 Task: Search one way flight ticket for 3 adults in first from Lihue, Kauai: Lihue Airport to Greenville: Pitt-greenville Airport on 5-2-2023. Number of bags: 11 checked bags. Price is upto 72000. Outbound departure time preference is 11:00. 
Action: Mouse moved to (252, 320)
Screenshot: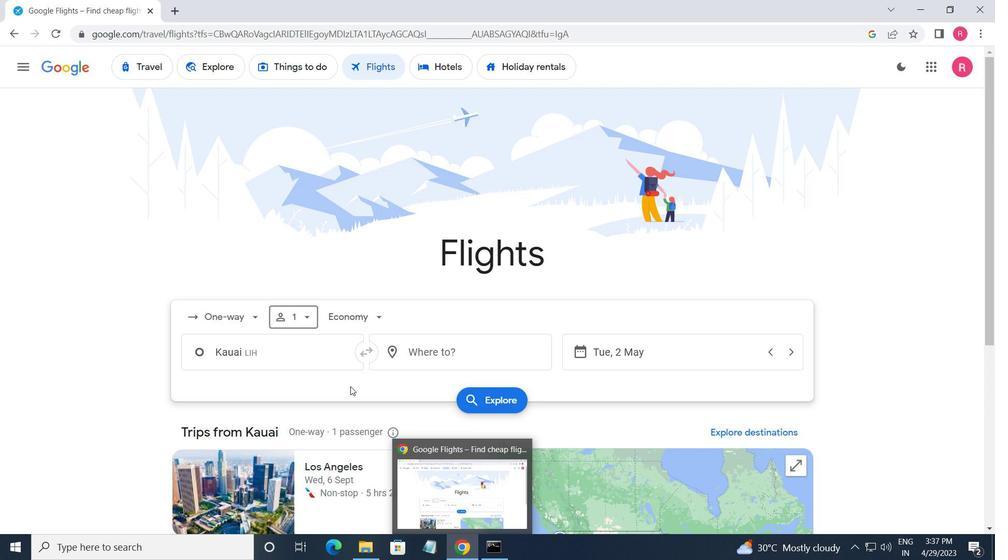 
Action: Mouse pressed left at (252, 320)
Screenshot: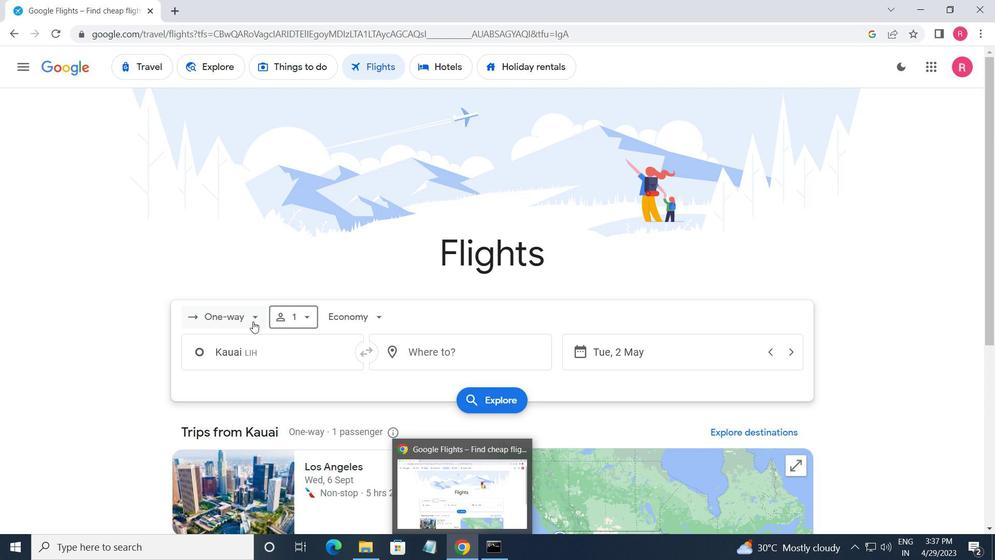 
Action: Mouse moved to (257, 373)
Screenshot: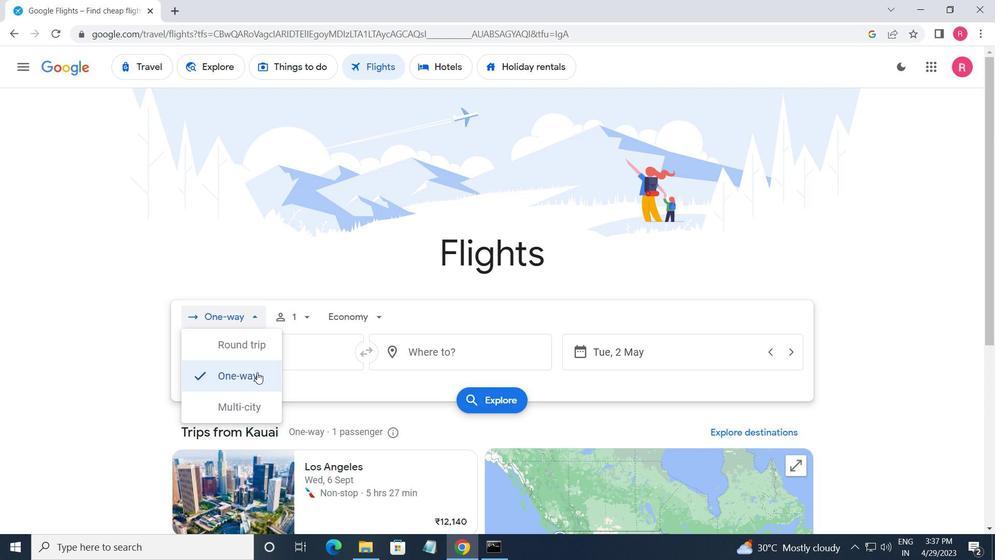 
Action: Mouse pressed left at (257, 373)
Screenshot: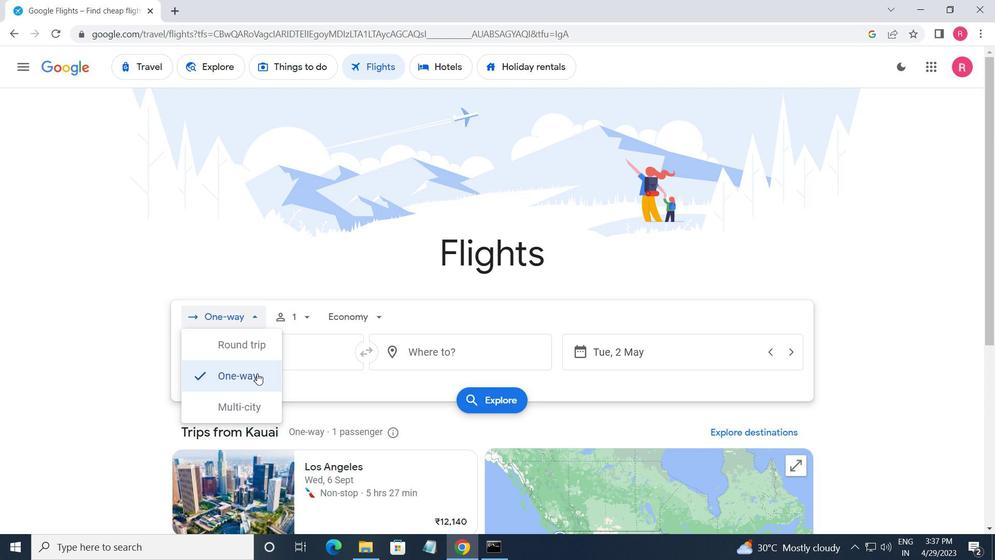 
Action: Mouse moved to (298, 326)
Screenshot: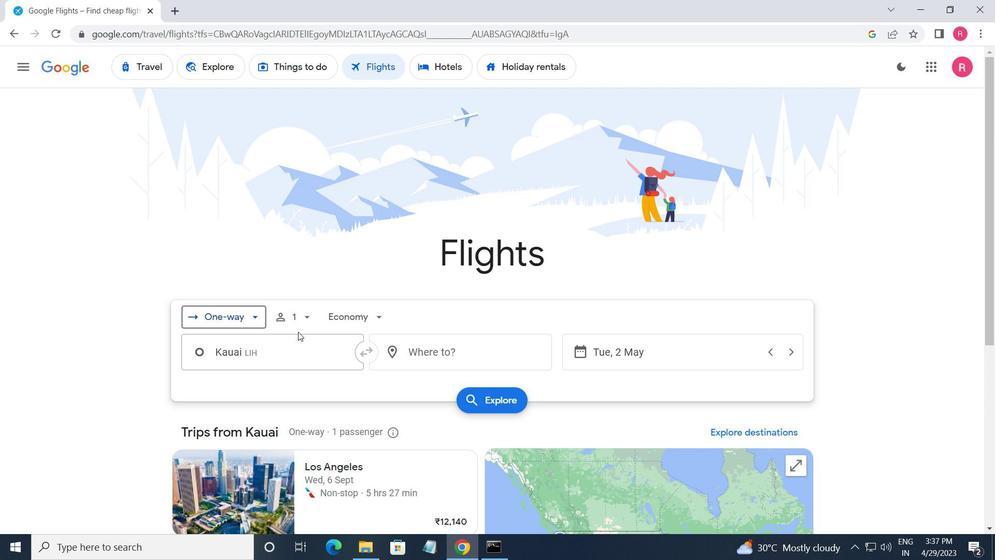 
Action: Mouse pressed left at (298, 326)
Screenshot: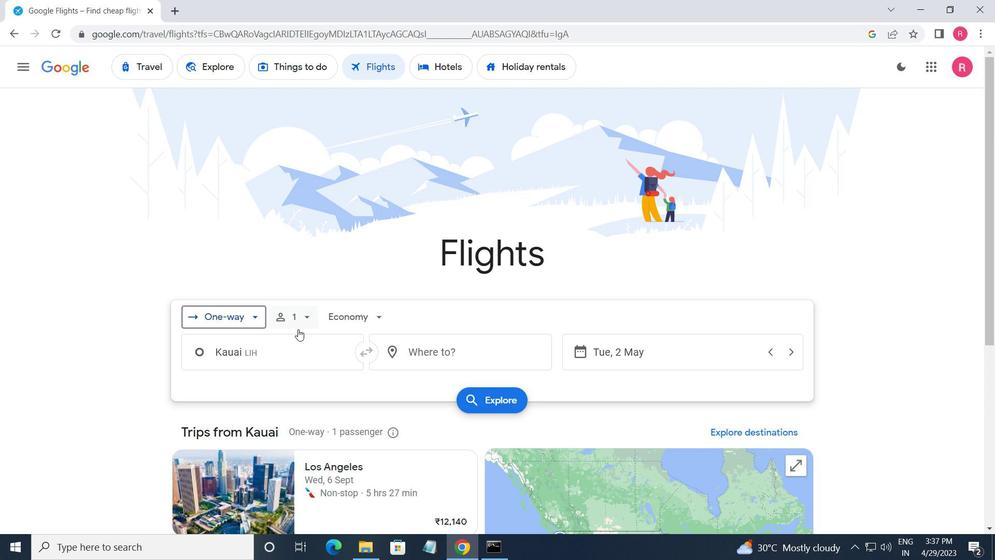 
Action: Mouse moved to (407, 347)
Screenshot: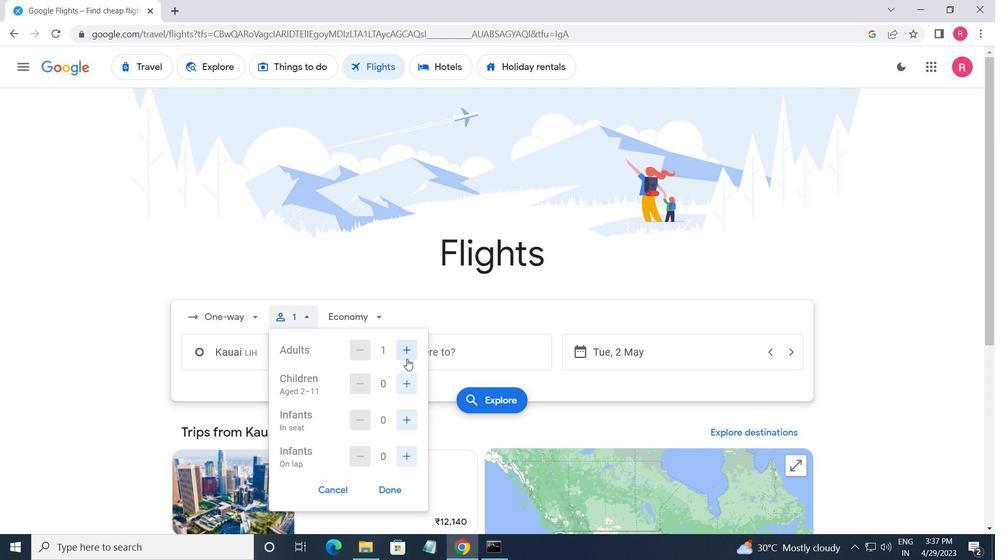 
Action: Mouse pressed left at (407, 347)
Screenshot: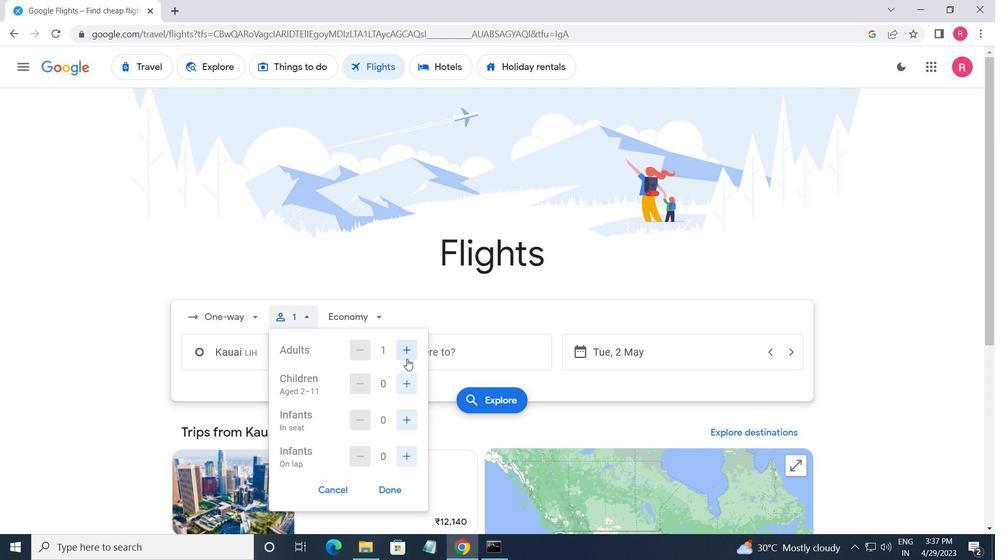 
Action: Mouse pressed left at (407, 347)
Screenshot: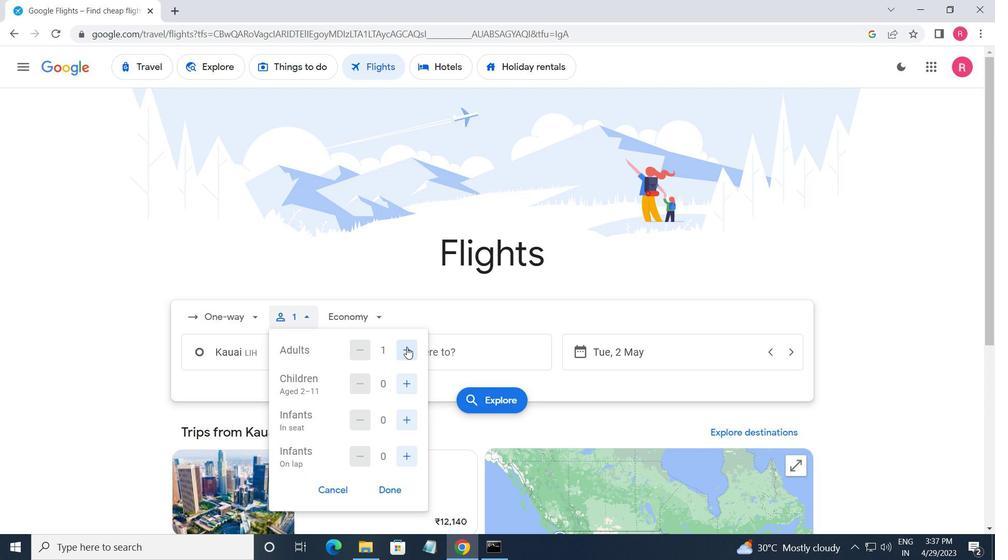 
Action: Mouse moved to (371, 316)
Screenshot: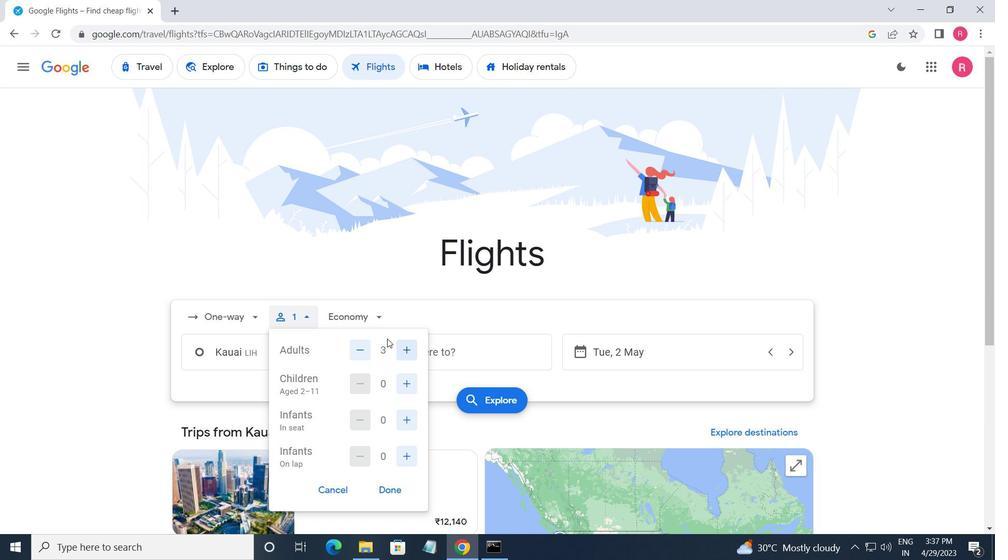 
Action: Mouse pressed left at (371, 316)
Screenshot: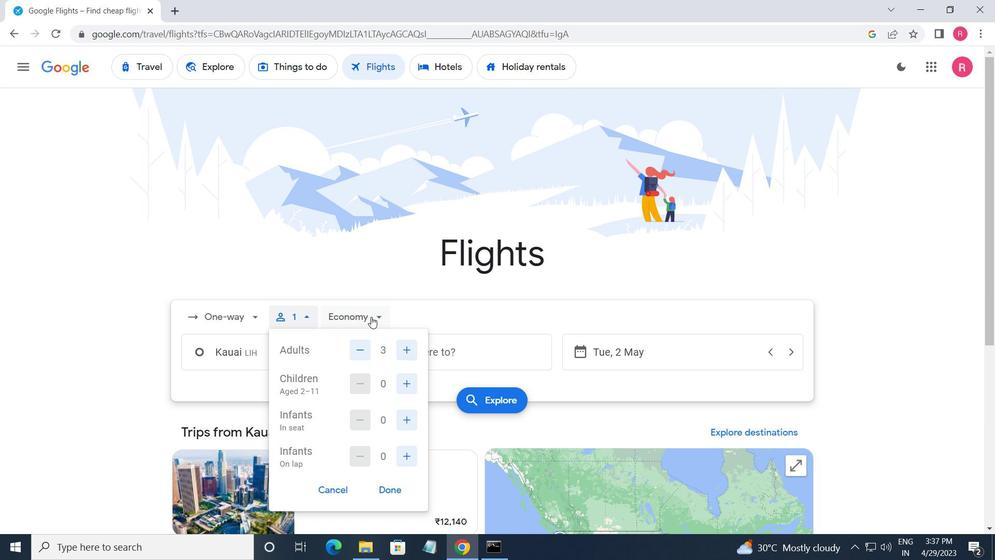 
Action: Mouse moved to (383, 426)
Screenshot: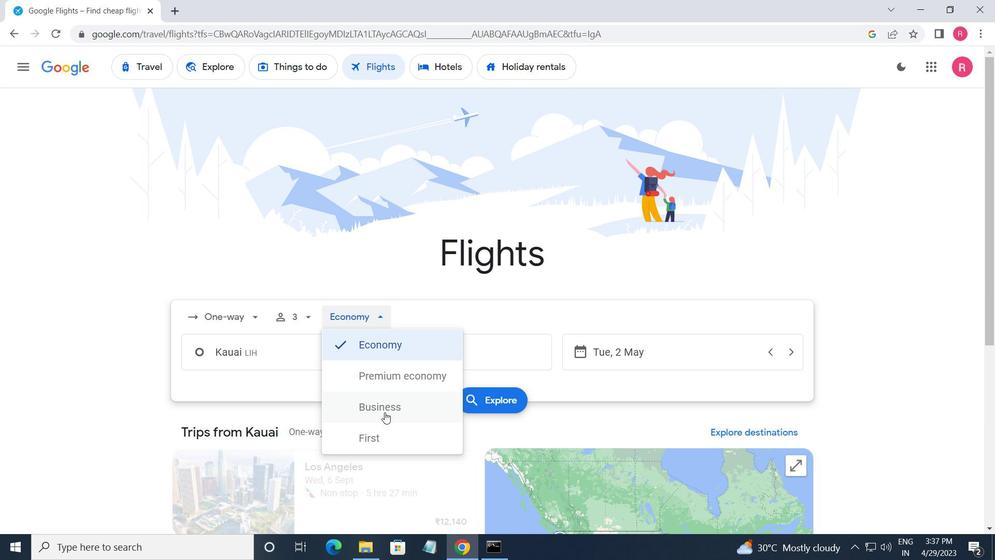 
Action: Mouse pressed left at (383, 426)
Screenshot: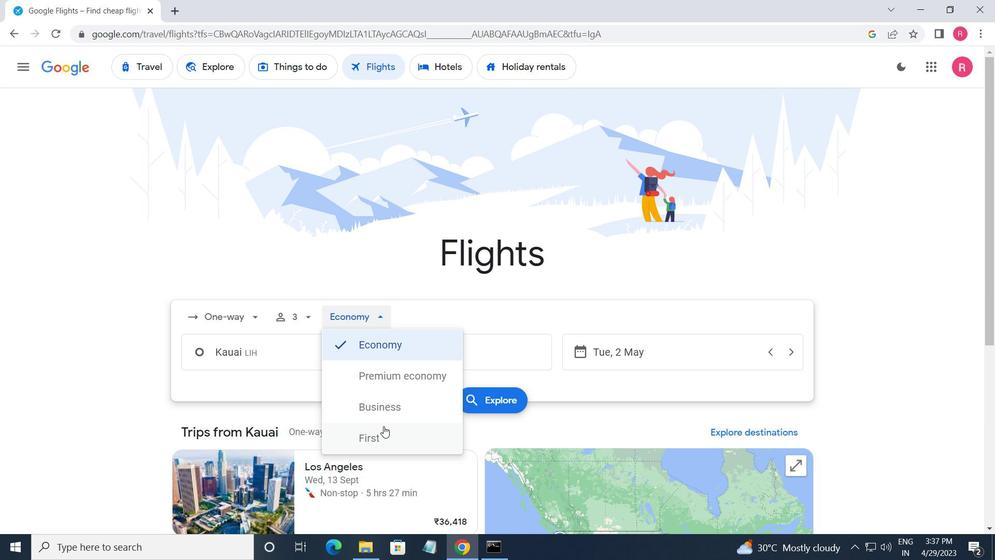 
Action: Mouse moved to (337, 354)
Screenshot: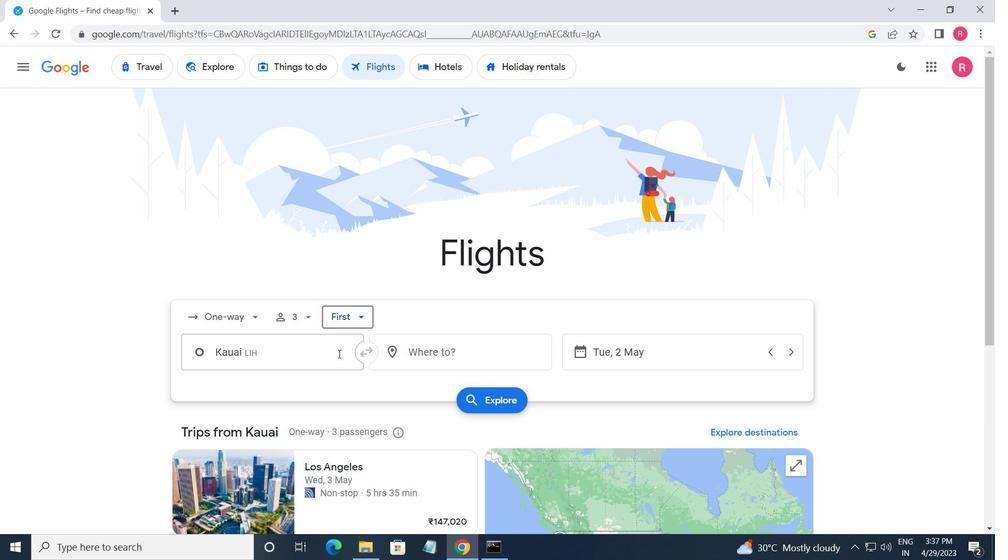 
Action: Mouse pressed left at (337, 354)
Screenshot: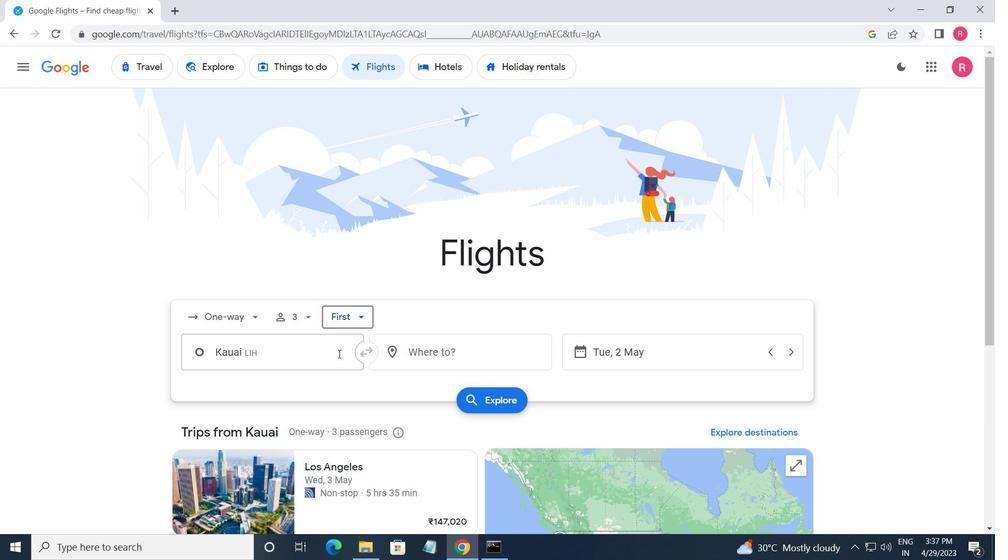 
Action: Mouse moved to (313, 407)
Screenshot: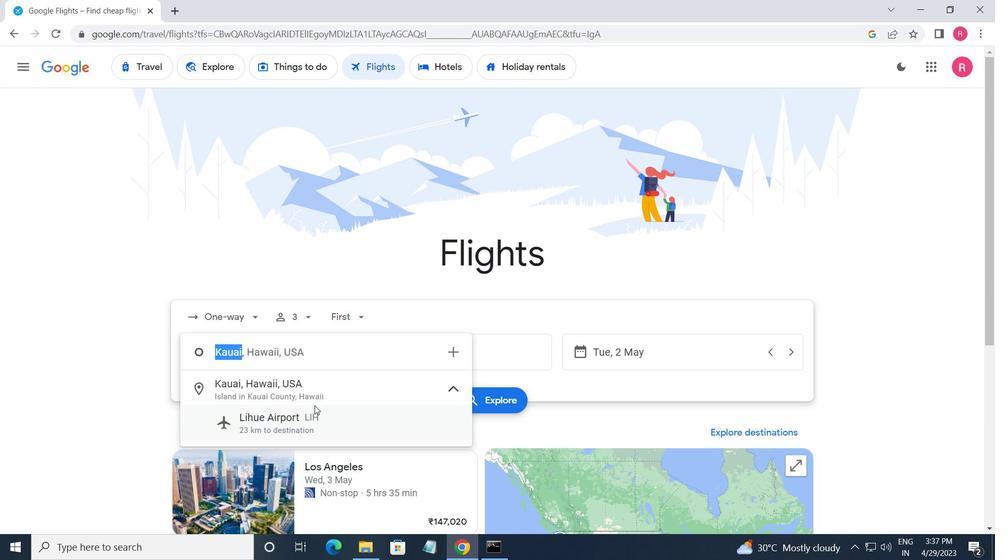 
Action: Mouse pressed left at (313, 407)
Screenshot: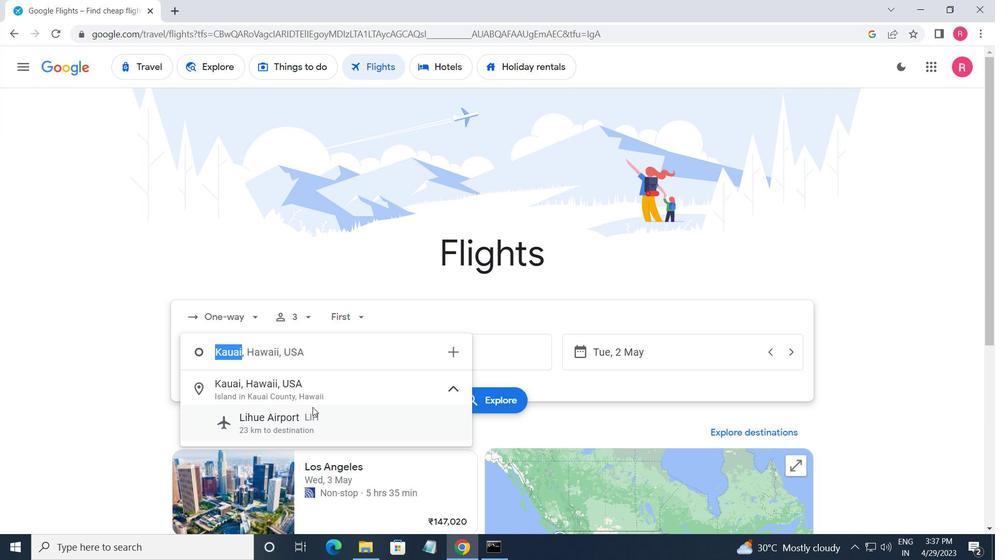 
Action: Mouse moved to (420, 349)
Screenshot: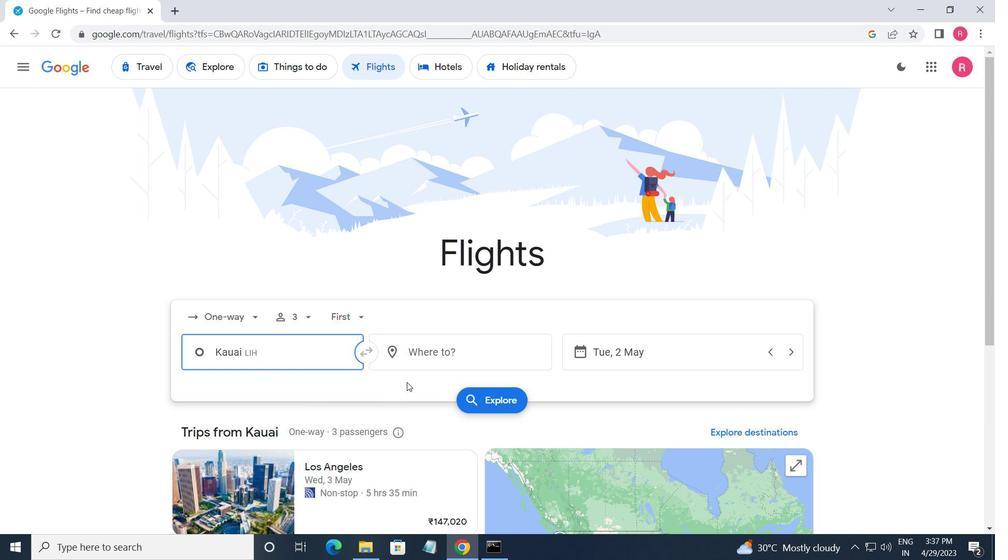 
Action: Mouse pressed left at (420, 349)
Screenshot: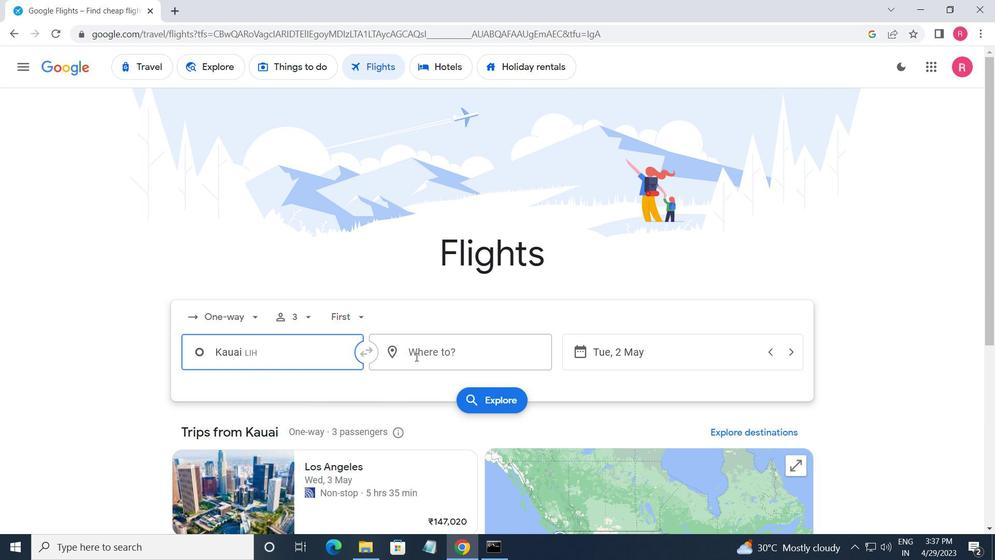 
Action: Mouse moved to (428, 474)
Screenshot: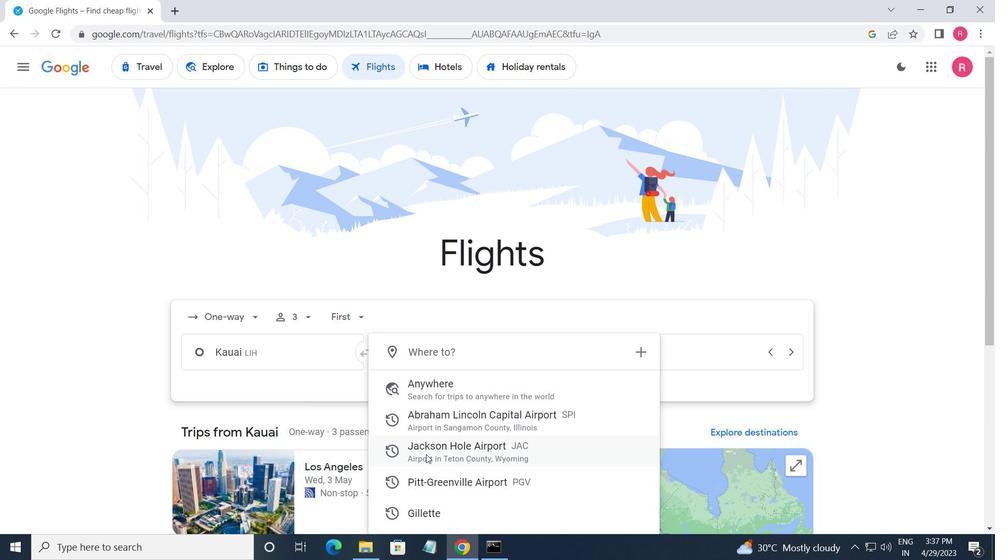 
Action: Mouse pressed left at (428, 474)
Screenshot: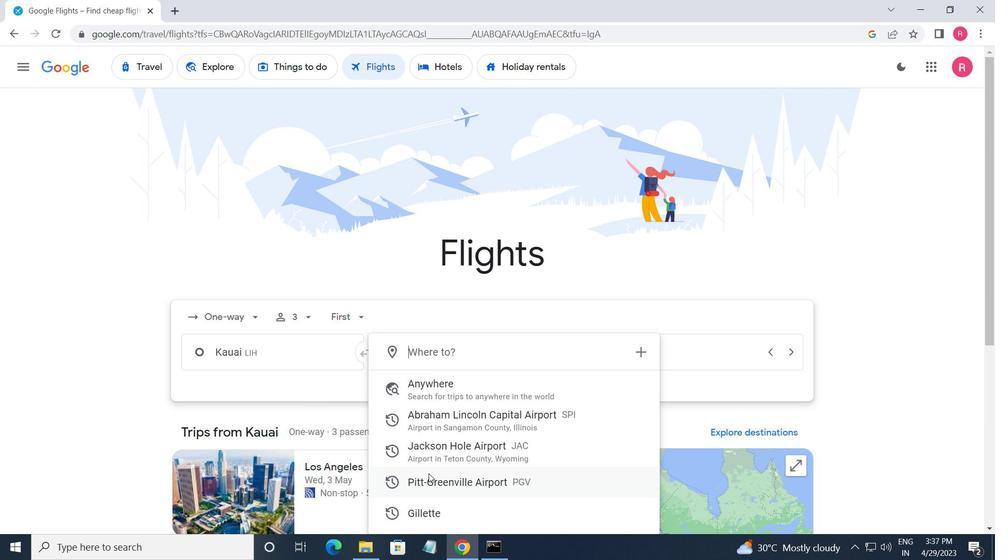 
Action: Mouse moved to (653, 351)
Screenshot: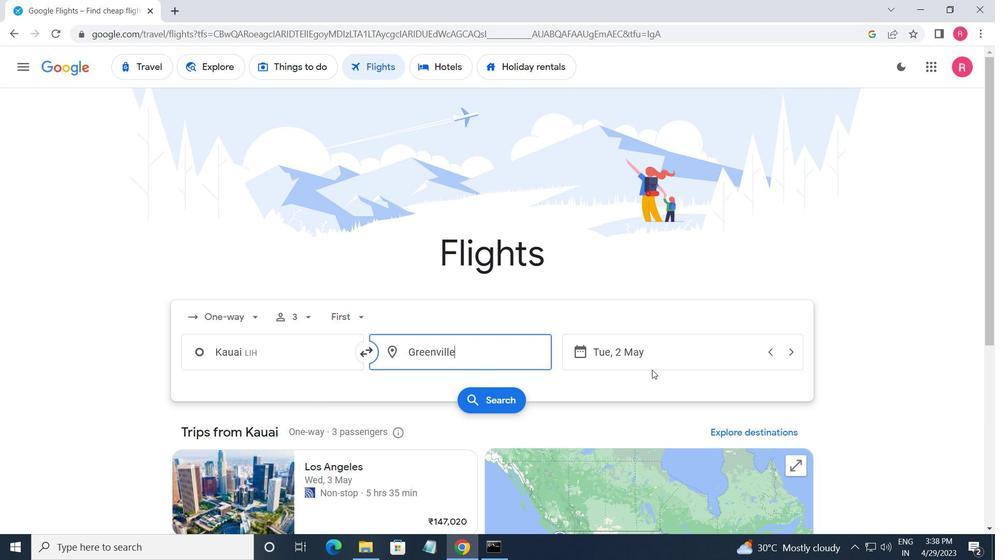 
Action: Mouse pressed left at (653, 351)
Screenshot: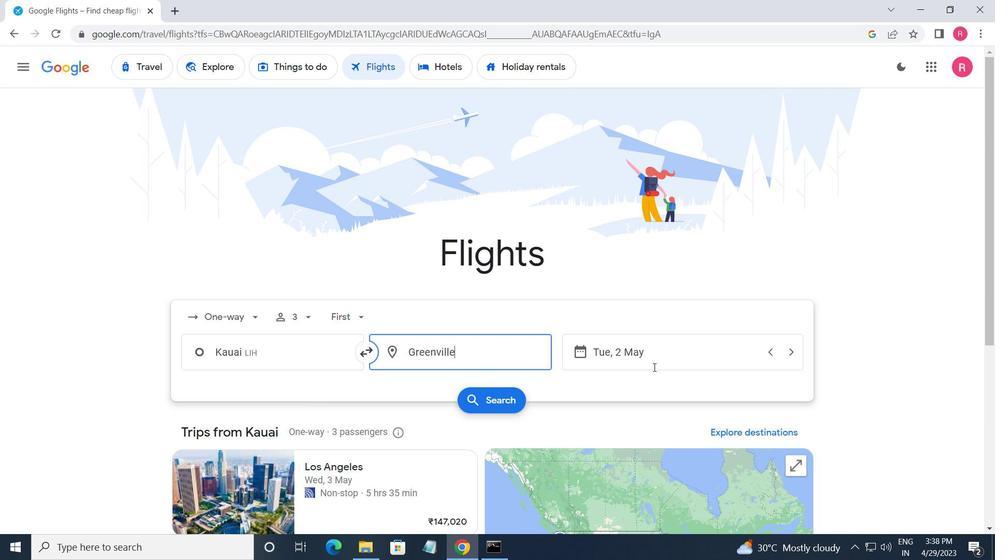 
Action: Mouse moved to (645, 305)
Screenshot: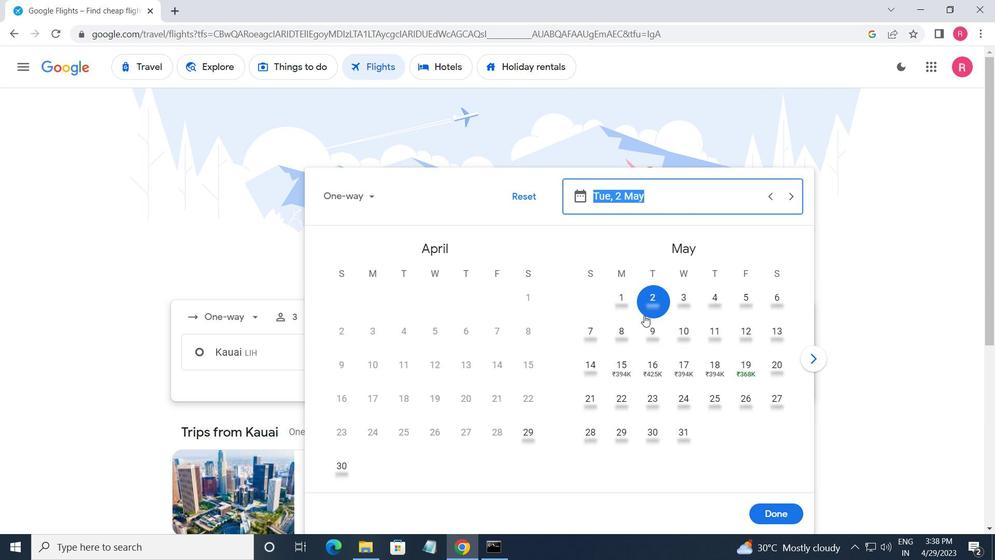 
Action: Mouse pressed left at (645, 305)
Screenshot: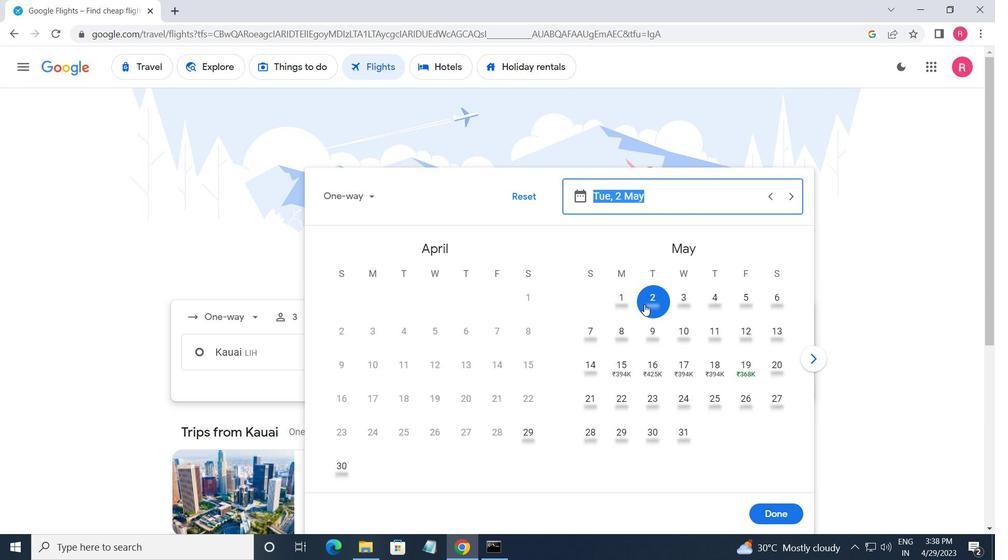 
Action: Mouse moved to (777, 514)
Screenshot: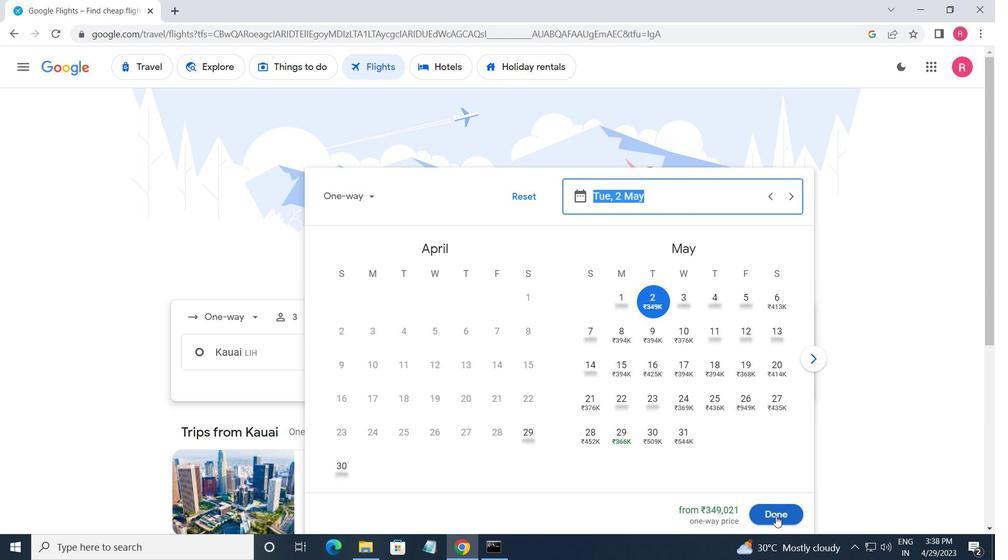 
Action: Mouse pressed left at (777, 514)
Screenshot: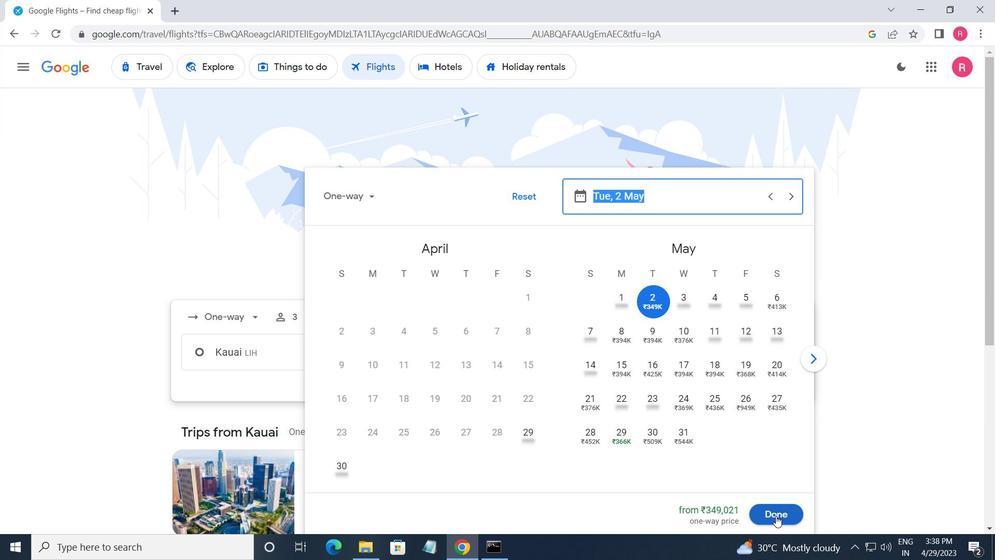
Action: Mouse moved to (494, 395)
Screenshot: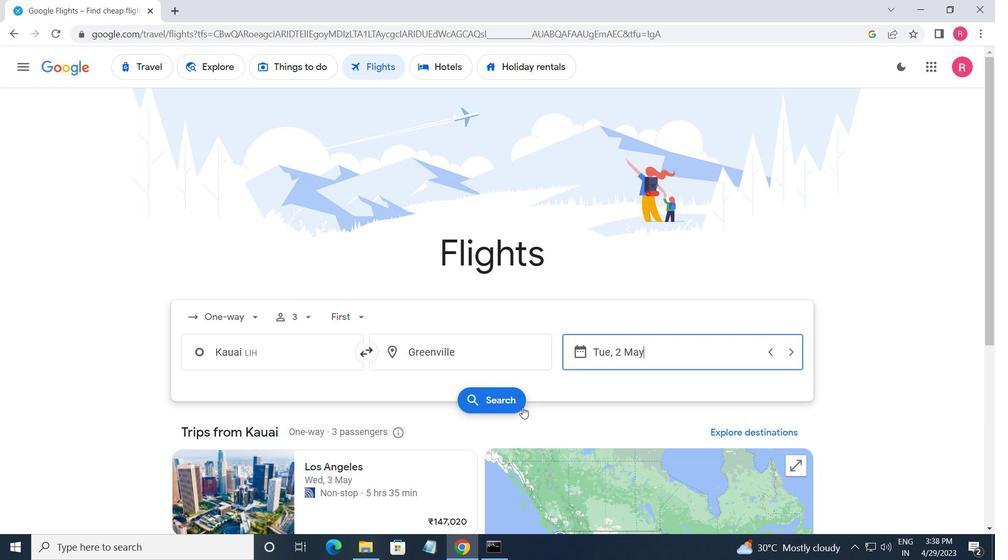 
Action: Mouse pressed left at (494, 395)
Screenshot: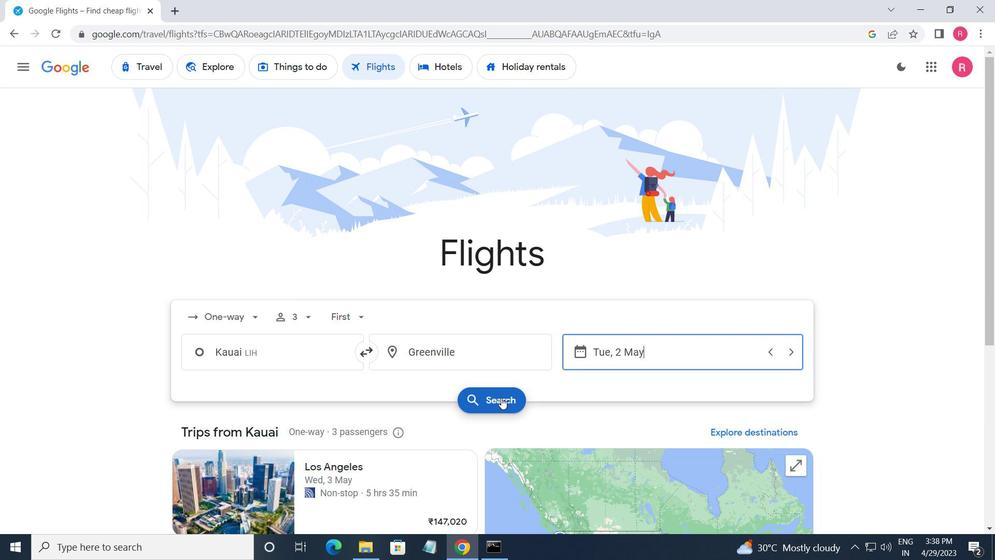 
Action: Mouse moved to (190, 185)
Screenshot: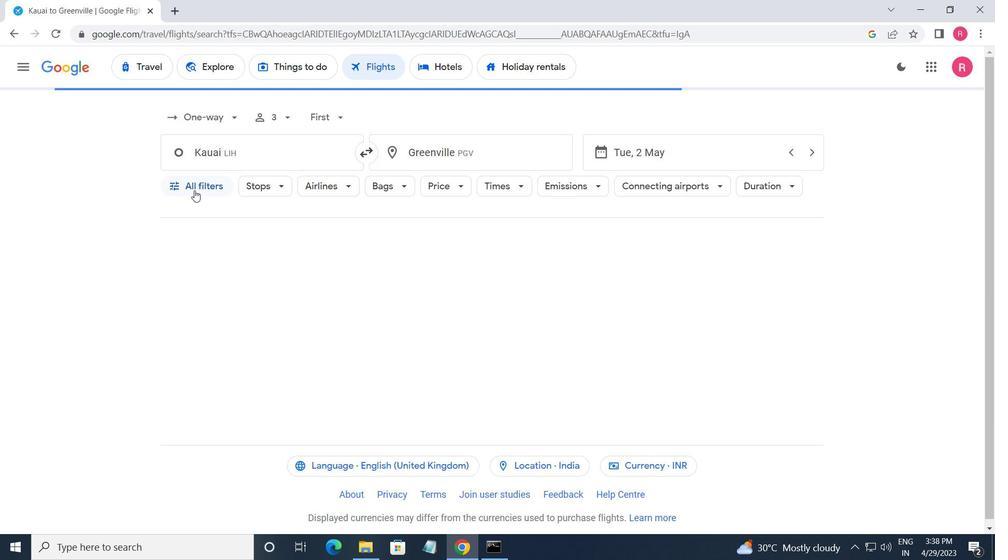 
Action: Mouse pressed left at (190, 185)
Screenshot: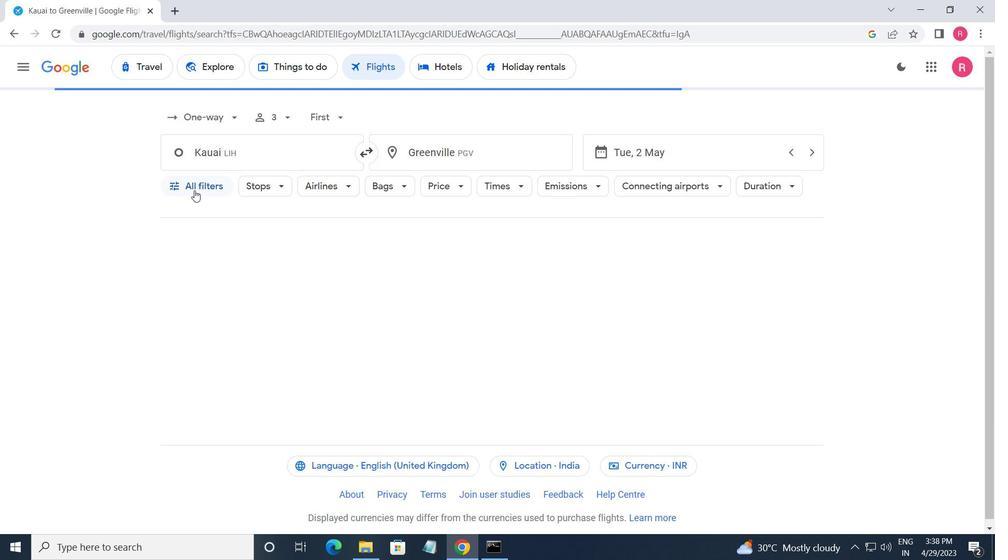 
Action: Mouse moved to (256, 374)
Screenshot: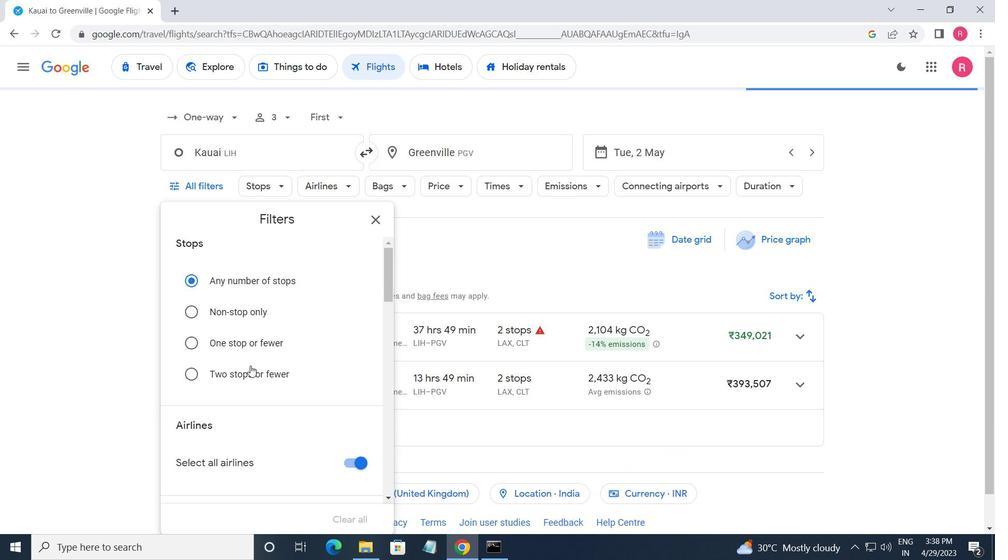 
Action: Mouse scrolled (256, 373) with delta (0, 0)
Screenshot: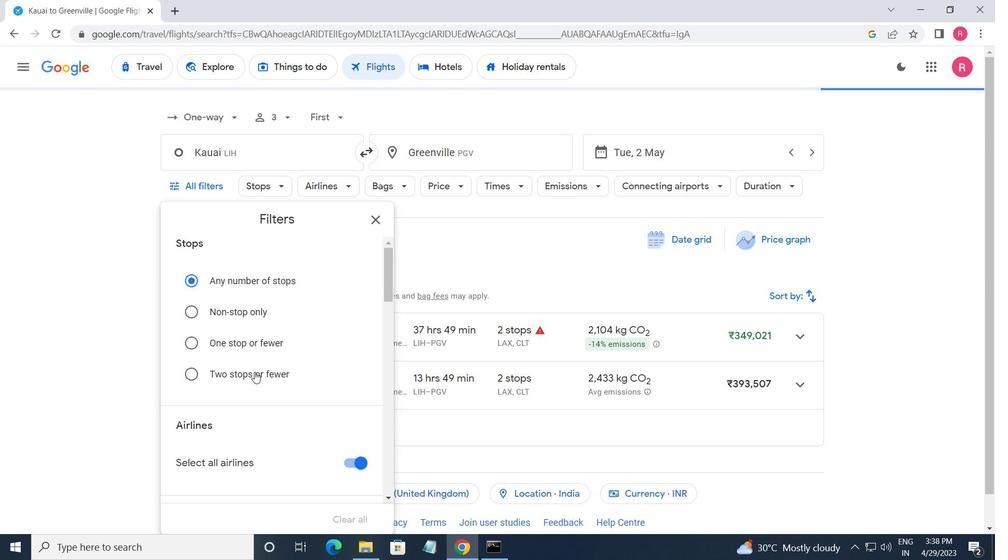 
Action: Mouse scrolled (256, 373) with delta (0, 0)
Screenshot: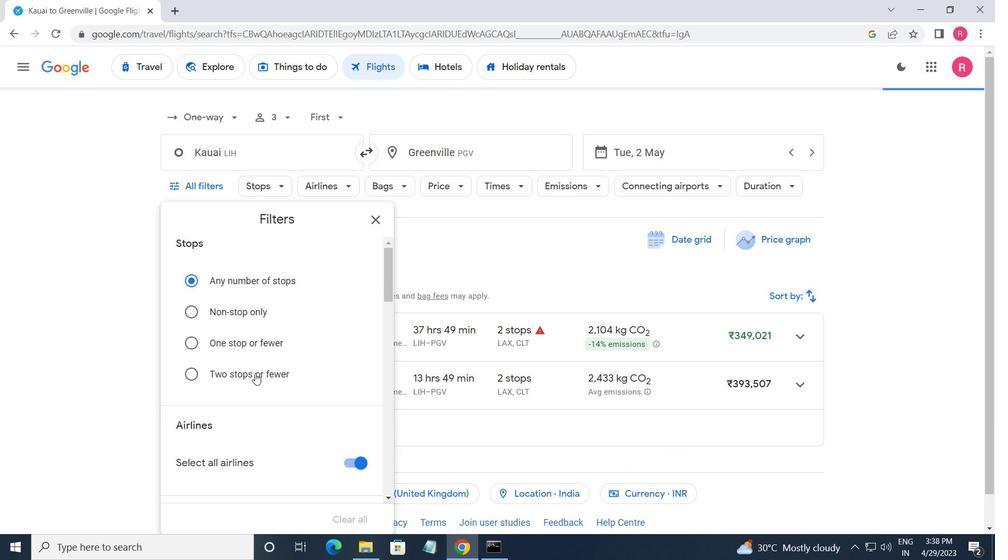 
Action: Mouse moved to (258, 373)
Screenshot: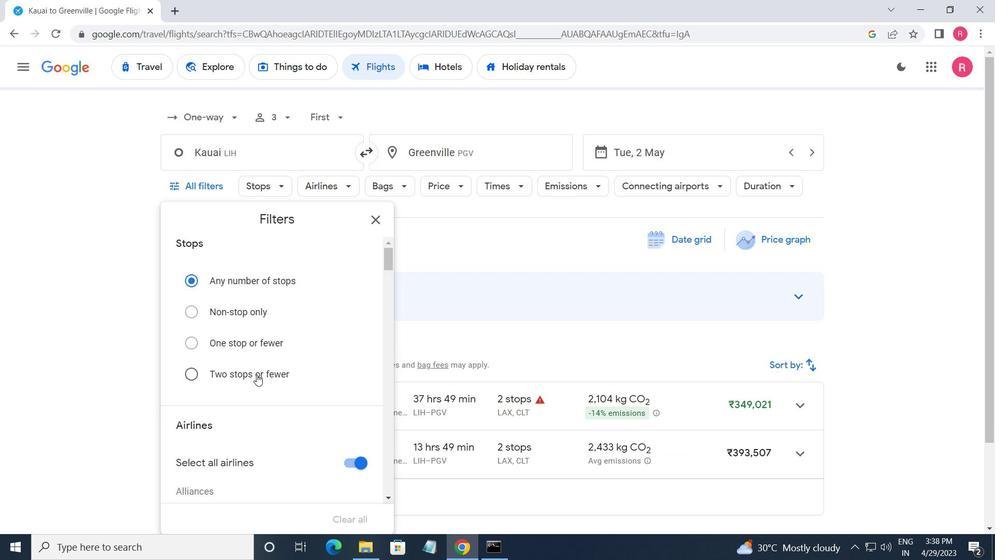 
Action: Mouse scrolled (258, 373) with delta (0, 0)
Screenshot: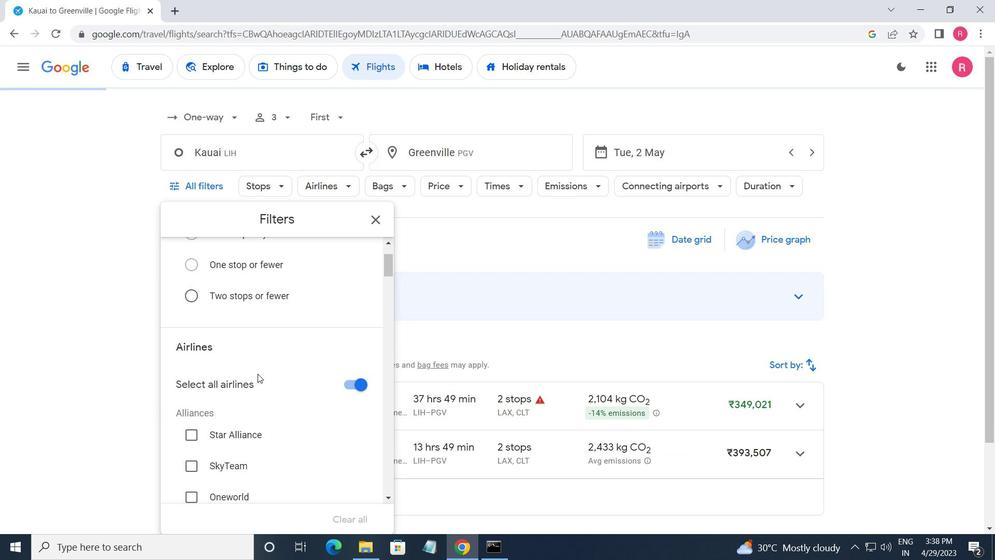 
Action: Mouse scrolled (258, 374) with delta (0, 0)
Screenshot: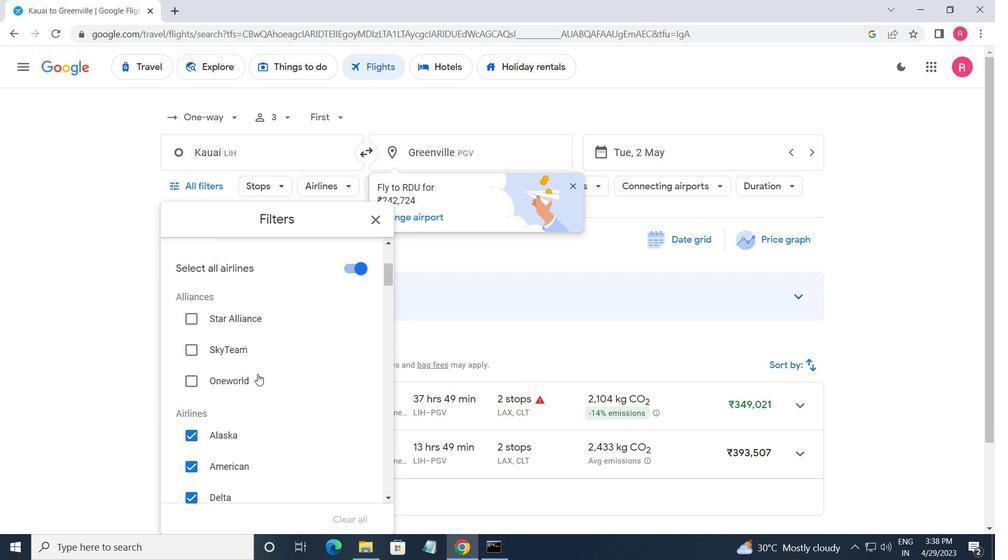 
Action: Mouse scrolled (258, 374) with delta (0, 0)
Screenshot: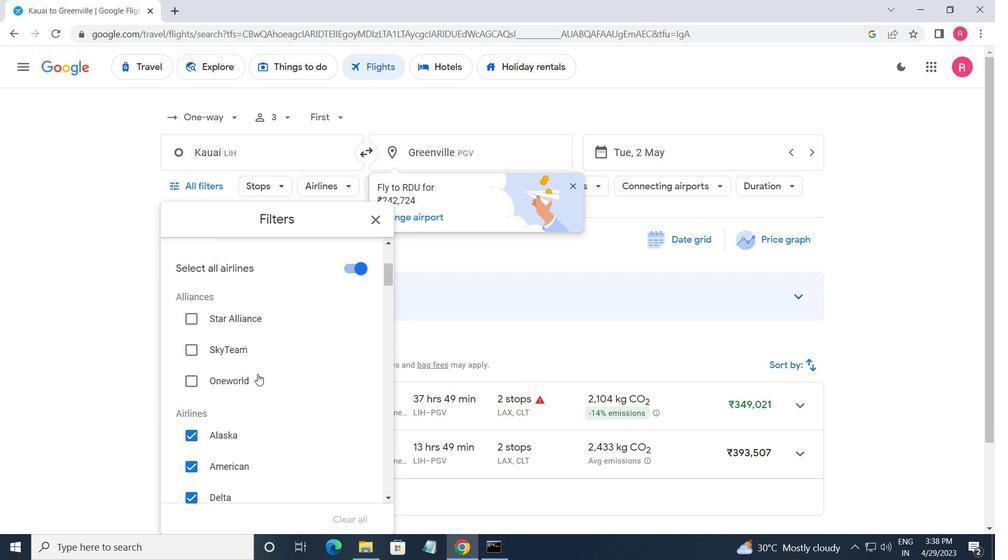 
Action: Mouse scrolled (258, 373) with delta (0, 0)
Screenshot: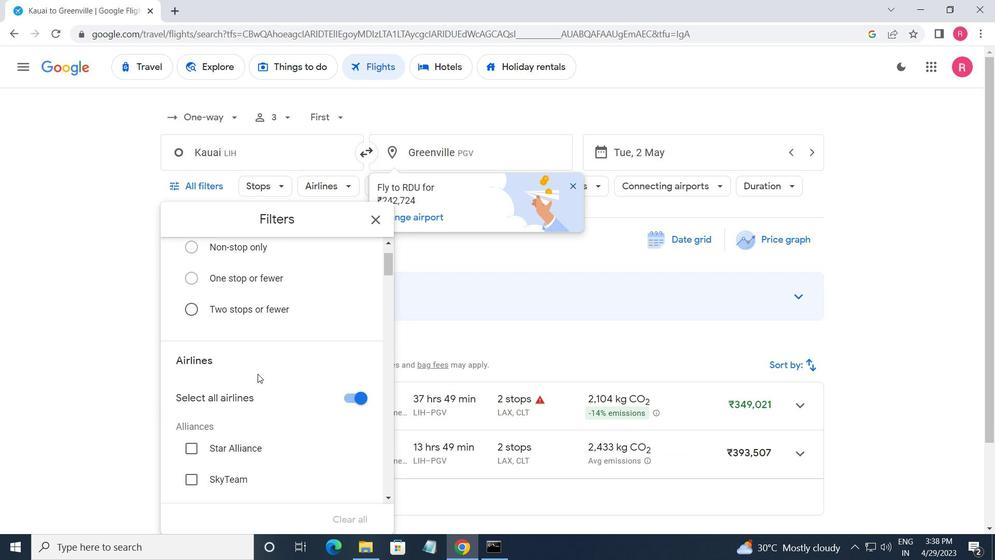 
Action: Mouse moved to (352, 336)
Screenshot: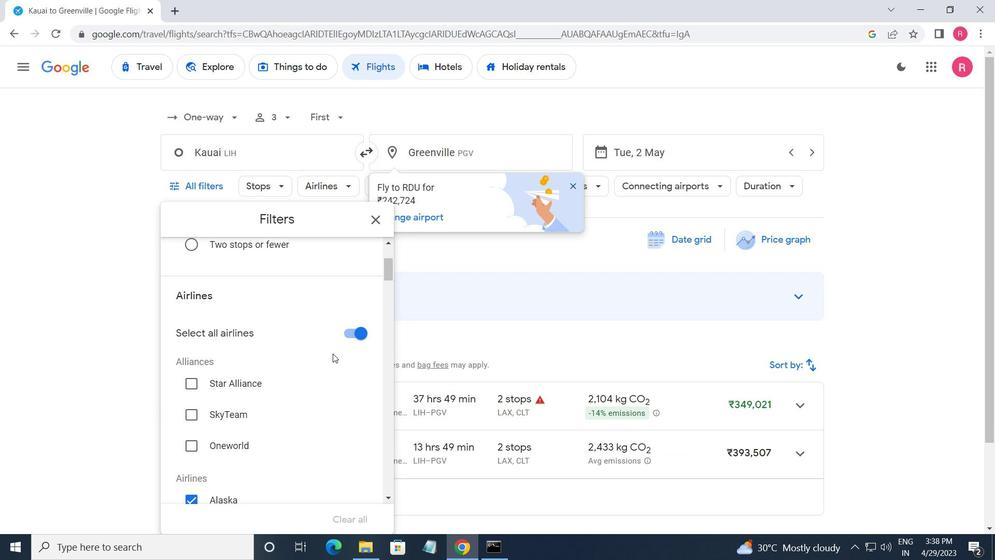 
Action: Mouse pressed left at (352, 336)
Screenshot: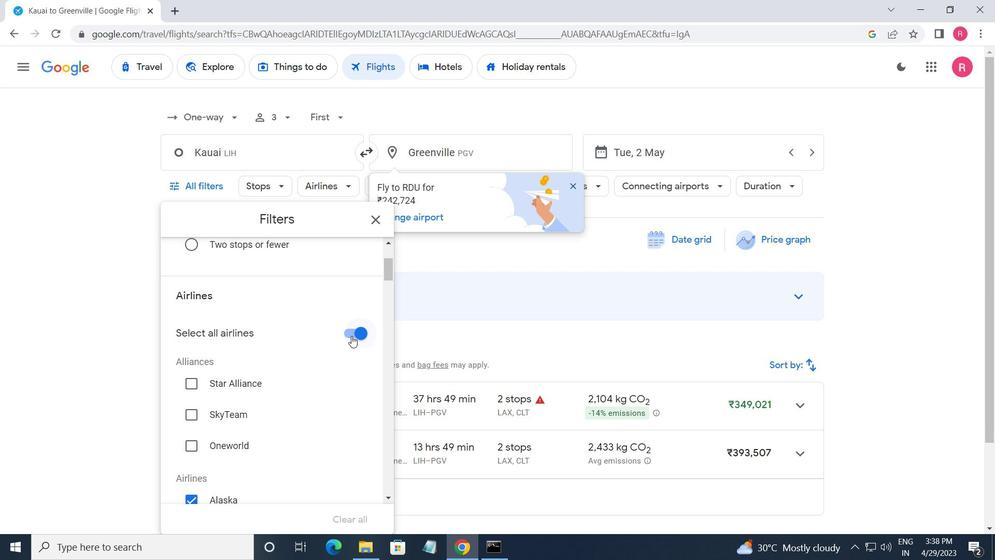 
Action: Mouse moved to (323, 399)
Screenshot: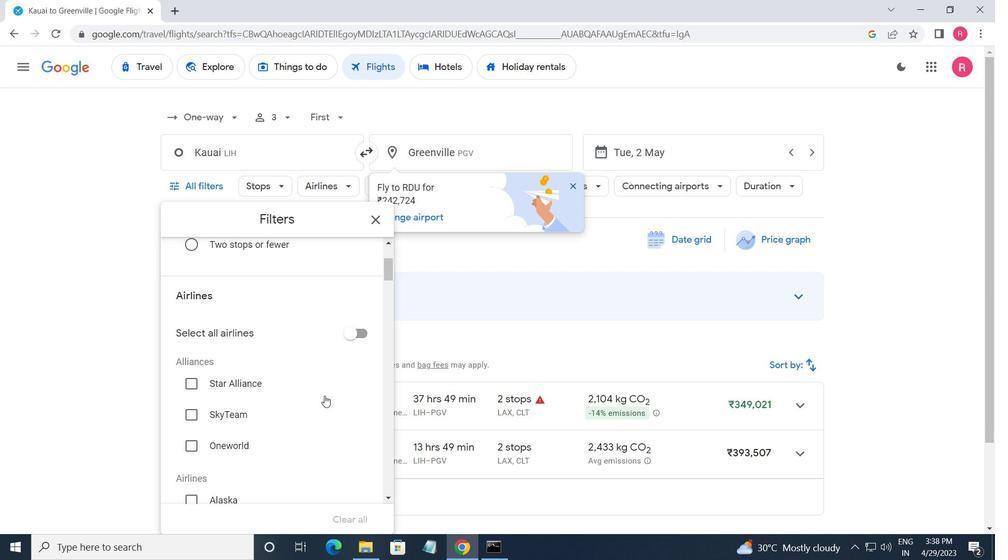 
Action: Mouse scrolled (323, 398) with delta (0, 0)
Screenshot: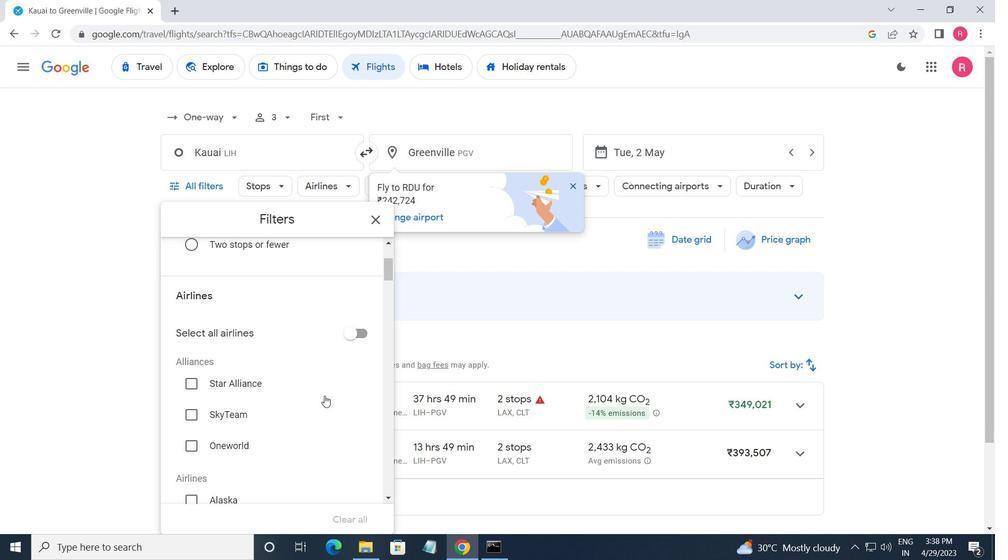 
Action: Mouse moved to (322, 400)
Screenshot: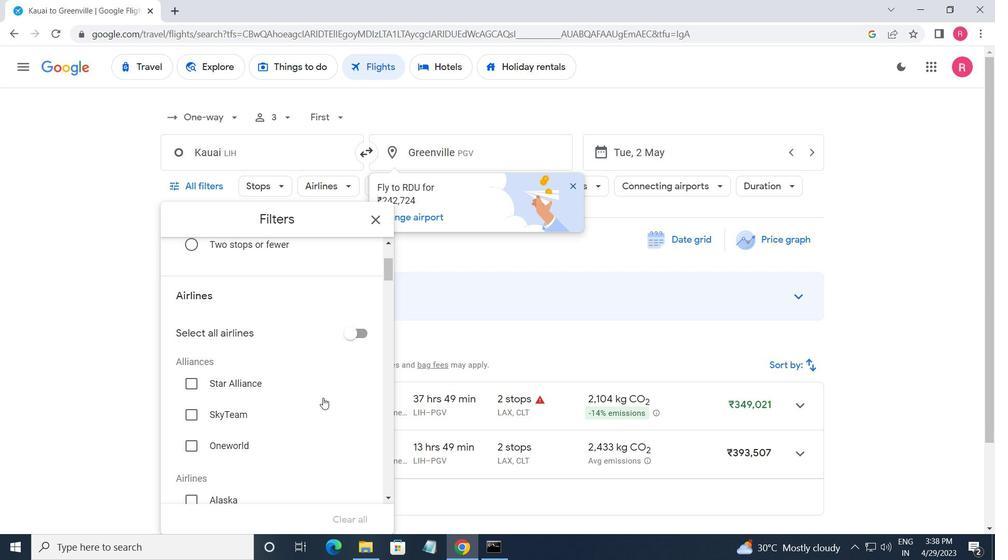 
Action: Mouse scrolled (322, 400) with delta (0, 0)
Screenshot: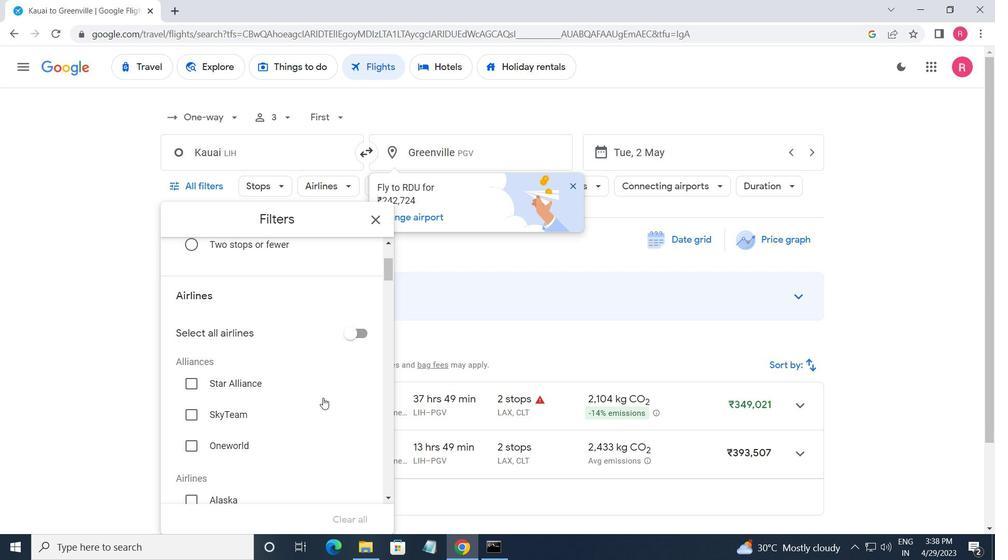 
Action: Mouse moved to (322, 401)
Screenshot: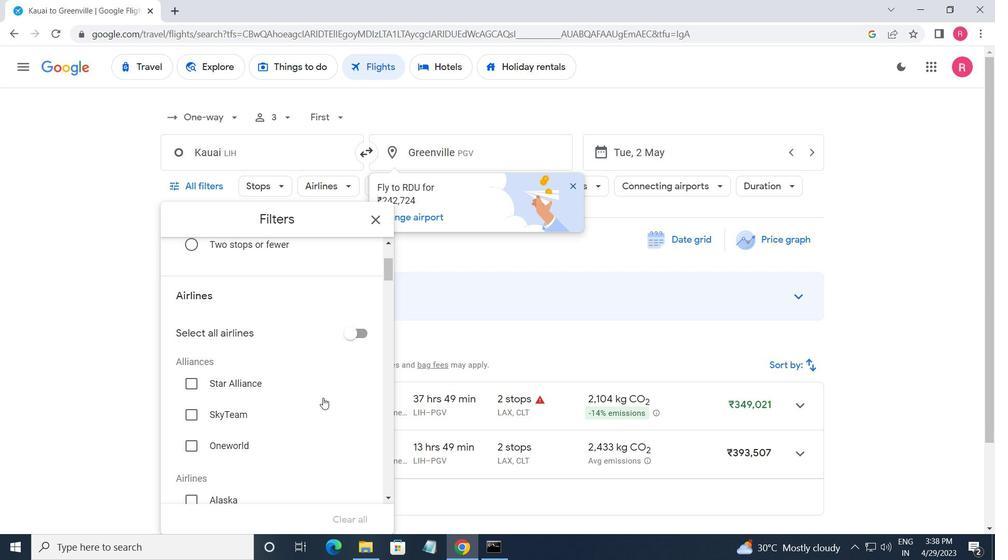 
Action: Mouse scrolled (322, 400) with delta (0, 0)
Screenshot: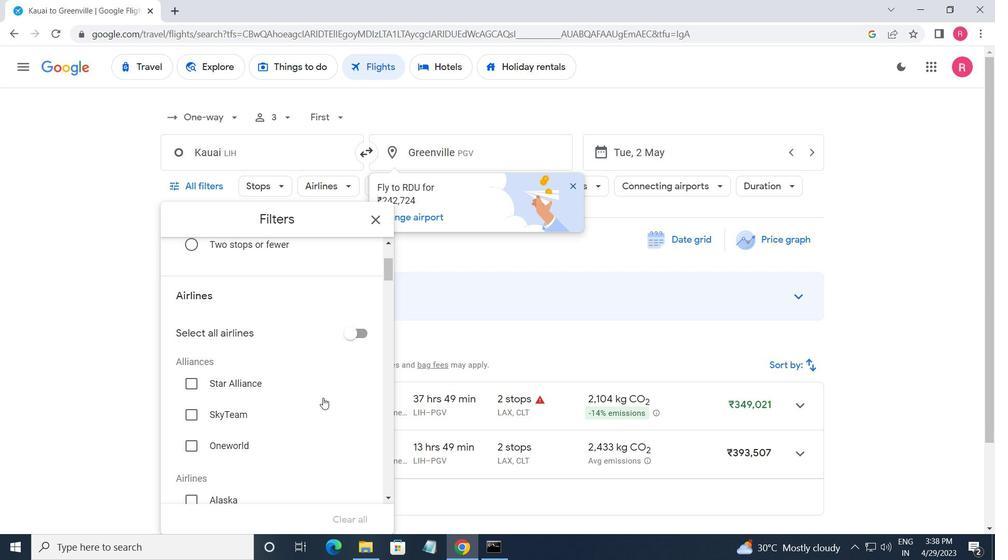 
Action: Mouse scrolled (322, 400) with delta (0, 0)
Screenshot: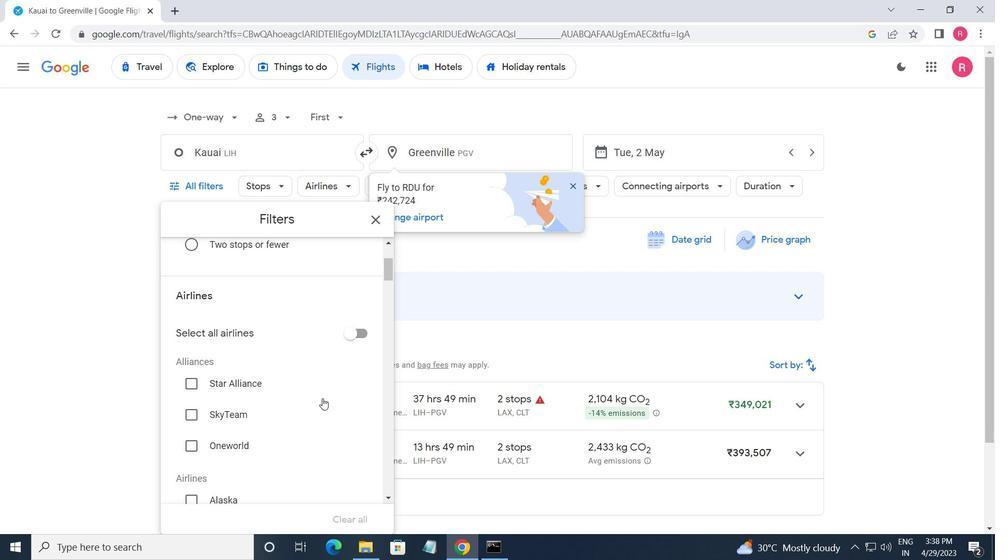 
Action: Mouse scrolled (322, 400) with delta (0, 0)
Screenshot: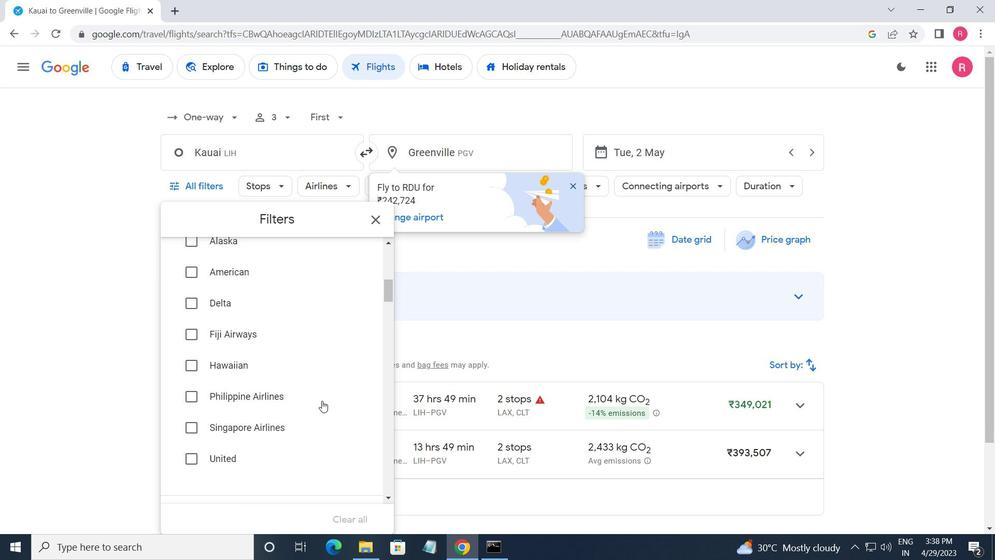 
Action: Mouse scrolled (322, 400) with delta (0, 0)
Screenshot: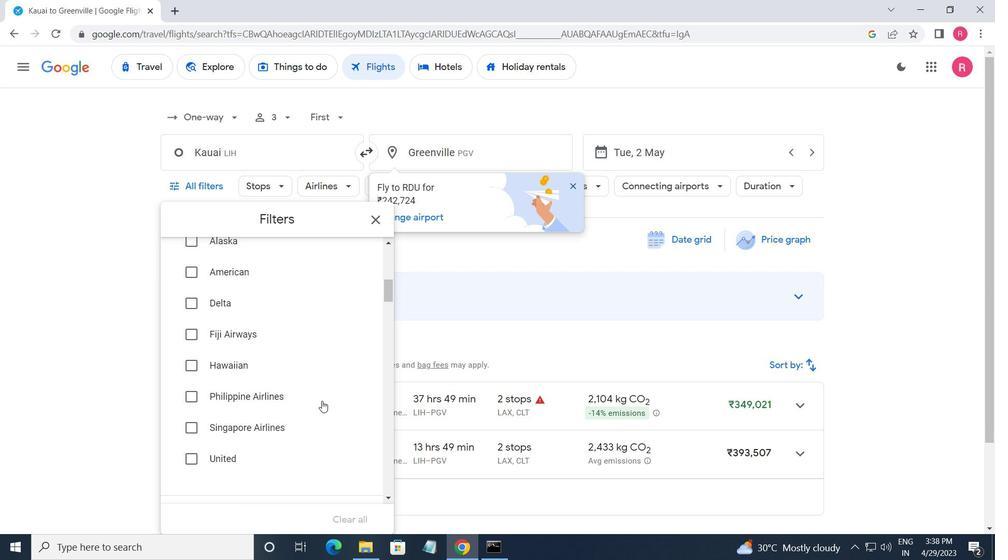 
Action: Mouse moved to (358, 448)
Screenshot: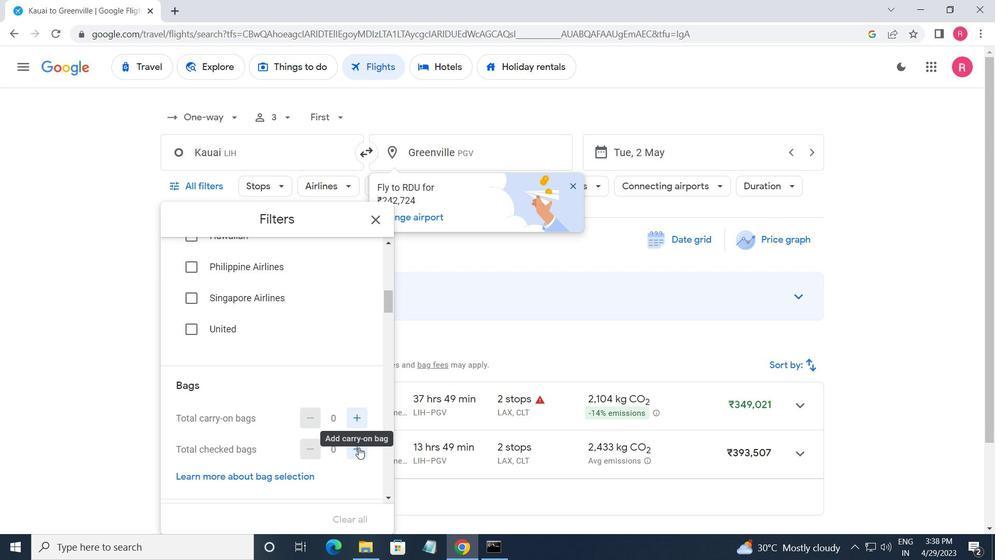 
Action: Mouse pressed left at (358, 448)
Screenshot: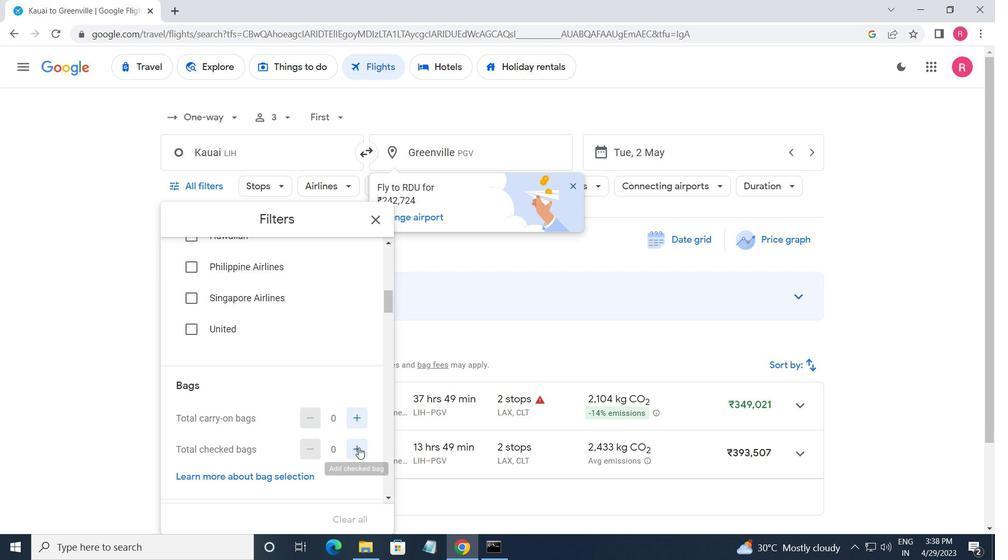 
Action: Mouse pressed left at (358, 448)
Screenshot: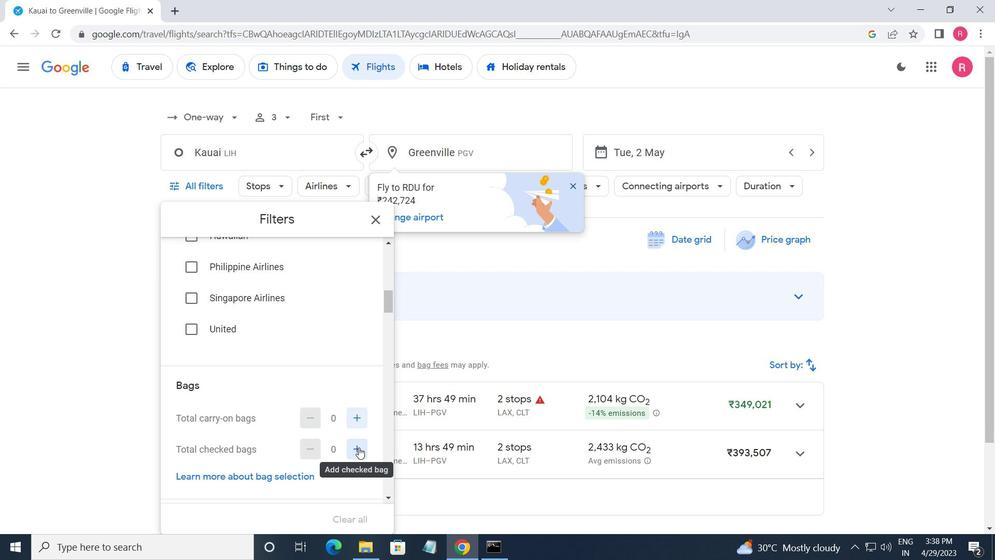 
Action: Mouse pressed left at (358, 448)
Screenshot: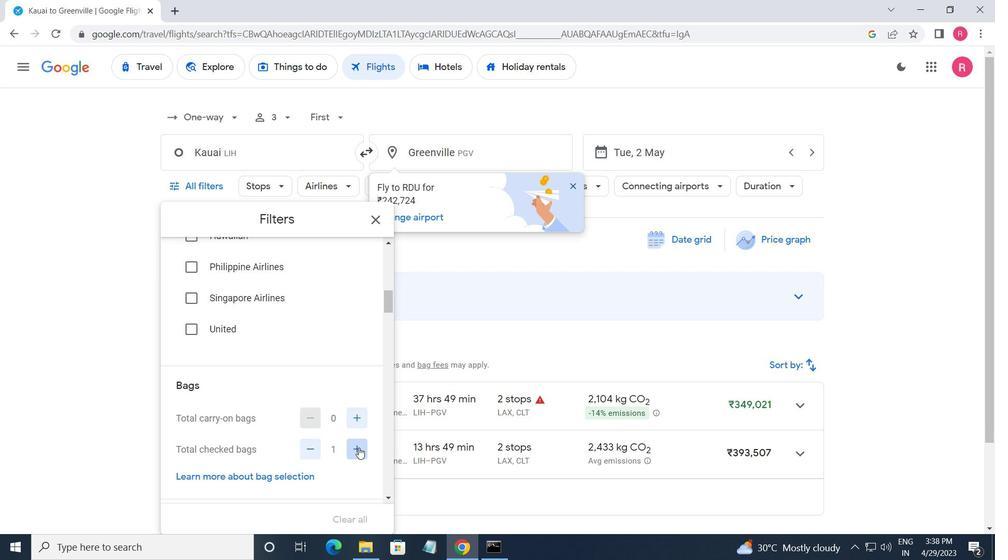 
Action: Mouse moved to (358, 447)
Screenshot: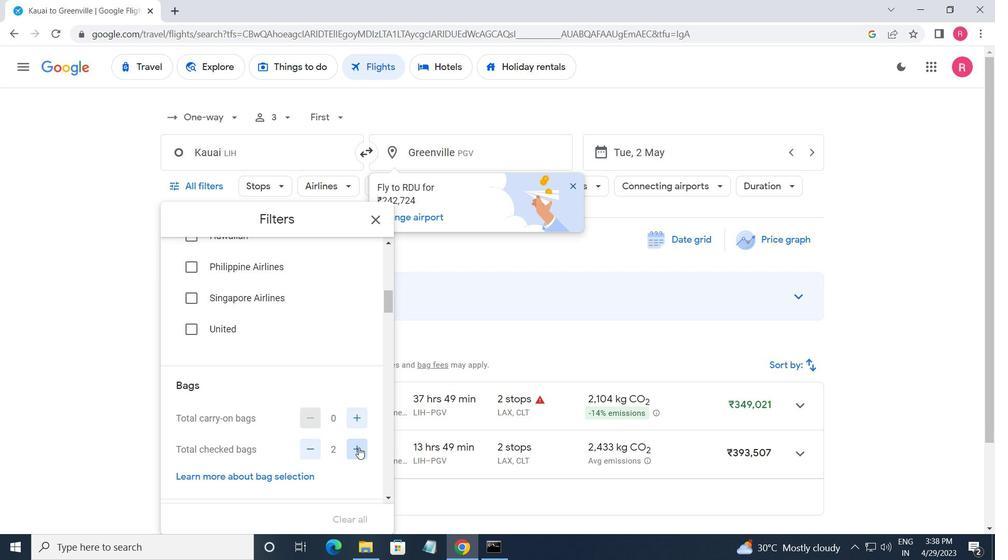 
Action: Mouse pressed left at (358, 447)
Screenshot: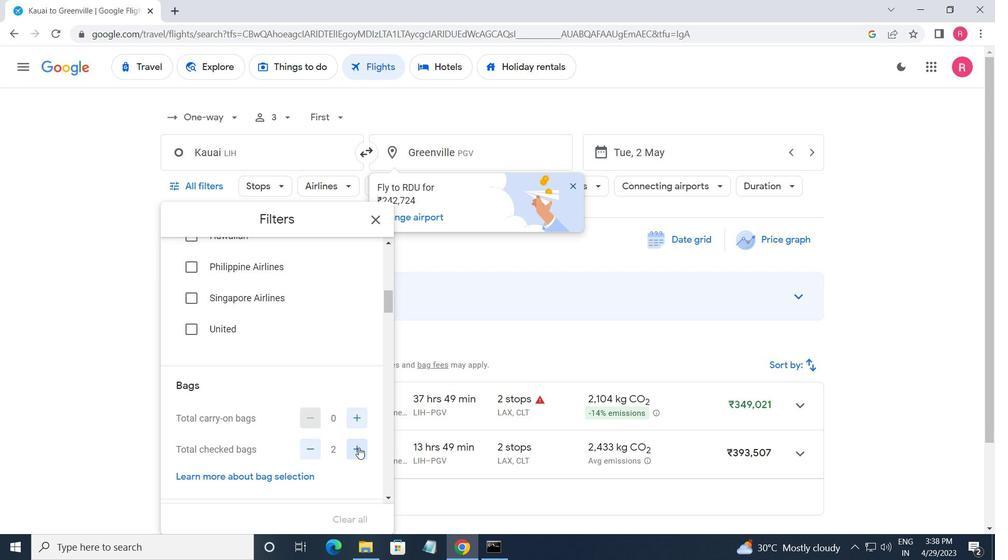 
Action: Mouse pressed left at (358, 447)
Screenshot: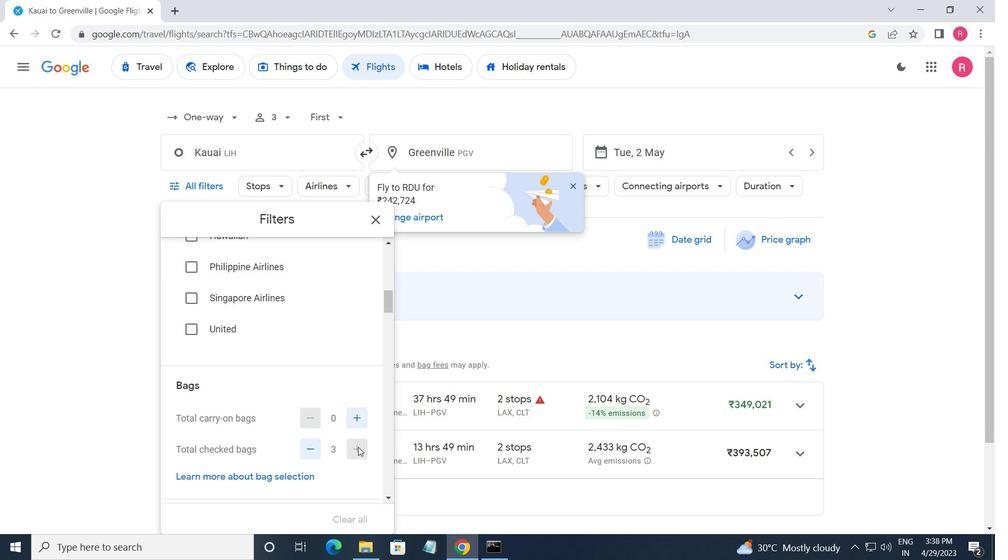 
Action: Mouse pressed left at (358, 447)
Screenshot: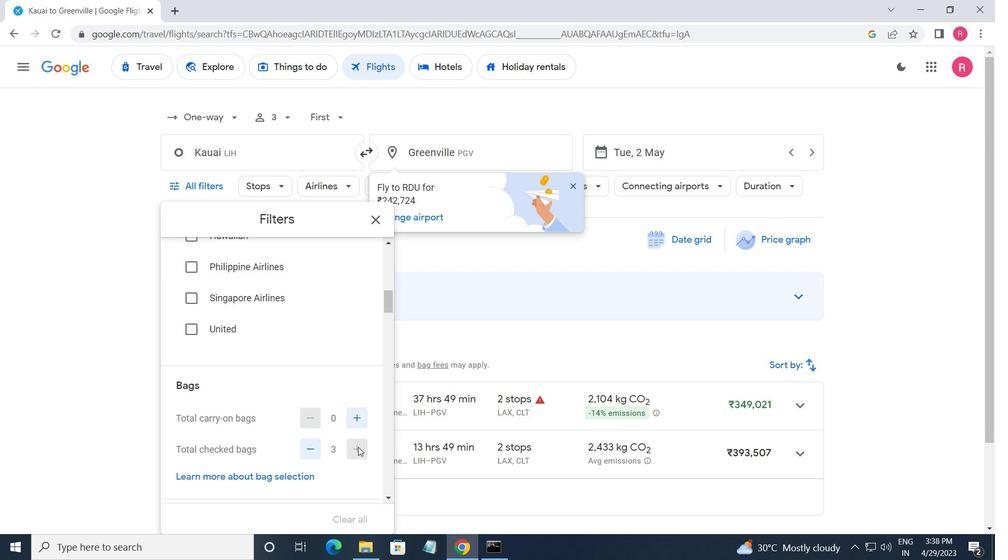 
Action: Mouse pressed left at (358, 447)
Screenshot: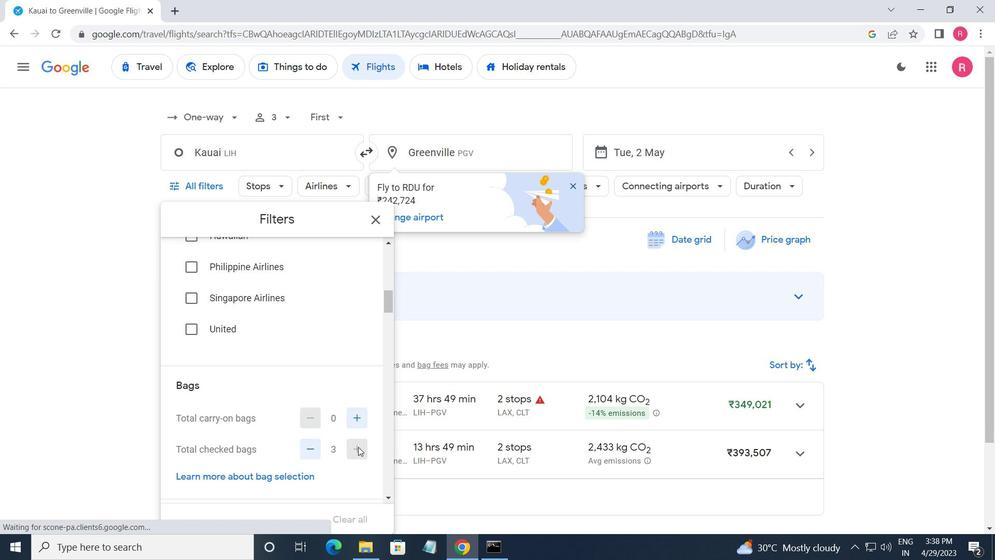 
Action: Mouse pressed left at (358, 447)
Screenshot: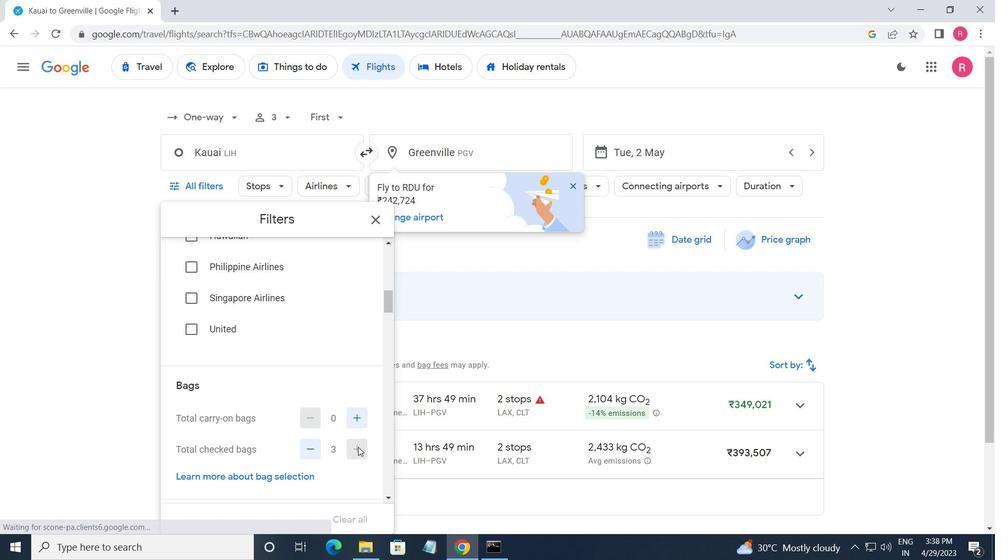
Action: Mouse moved to (358, 445)
Screenshot: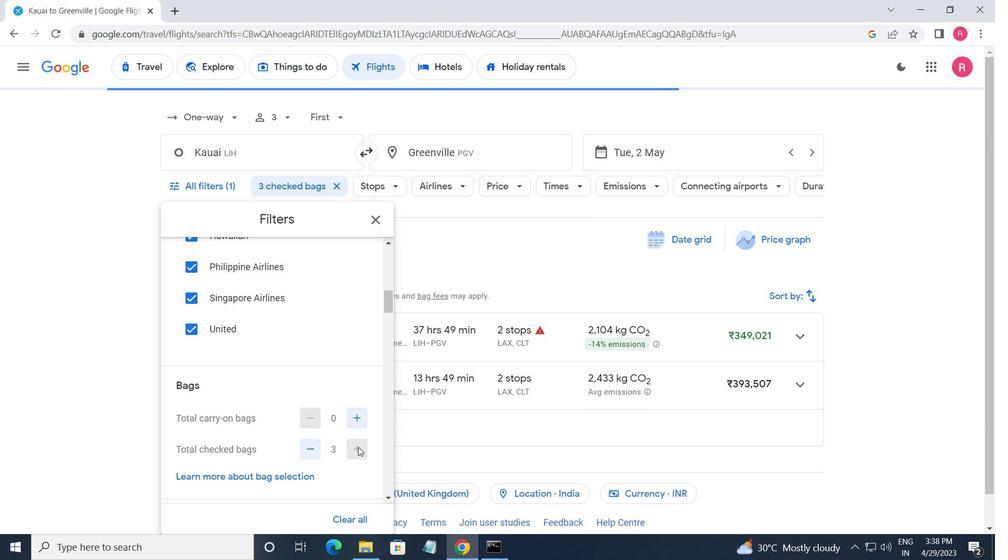 
Action: Mouse scrolled (358, 445) with delta (0, 0)
Screenshot: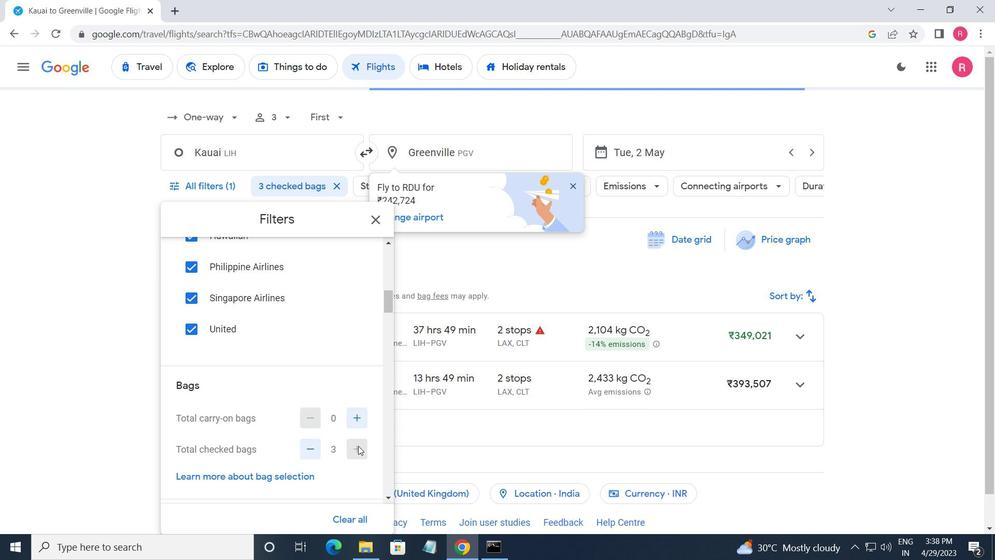 
Action: Mouse scrolled (358, 445) with delta (0, 0)
Screenshot: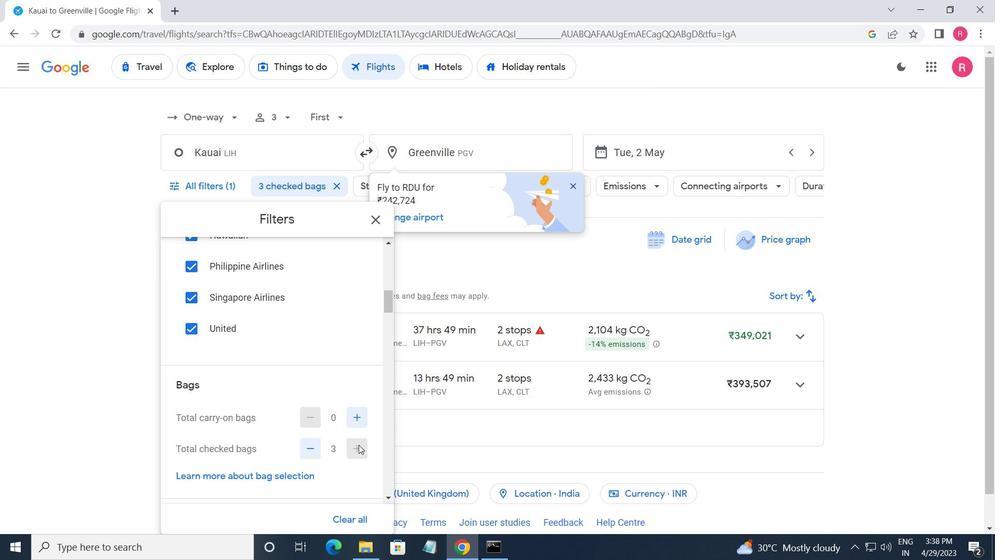 
Action: Mouse moved to (358, 444)
Screenshot: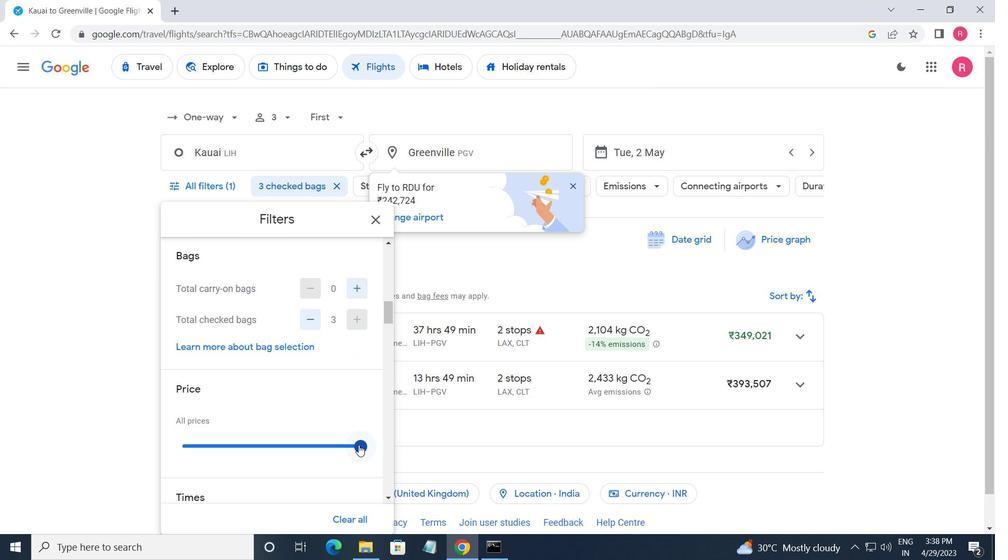 
Action: Mouse scrolled (358, 444) with delta (0, 0)
Screenshot: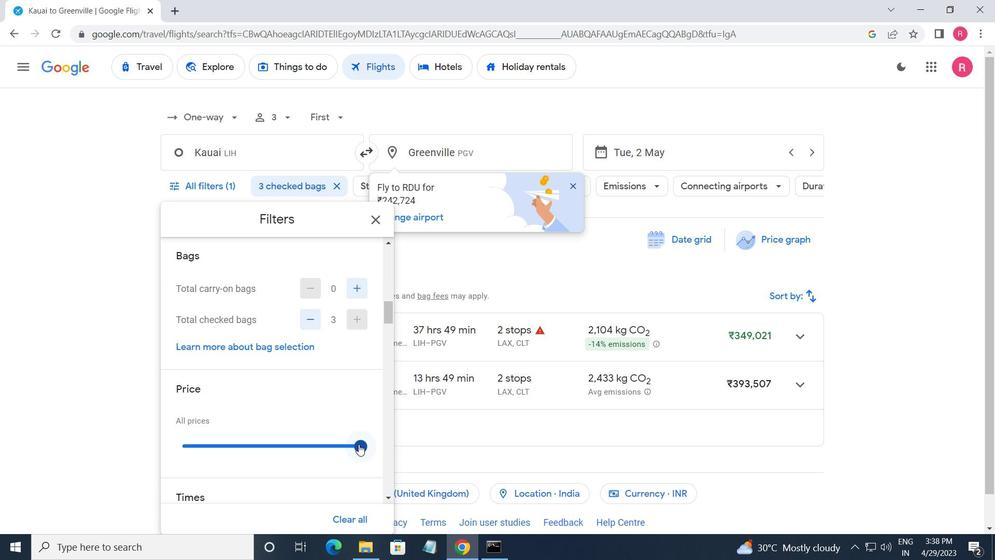 
Action: Mouse scrolled (358, 444) with delta (0, 0)
Screenshot: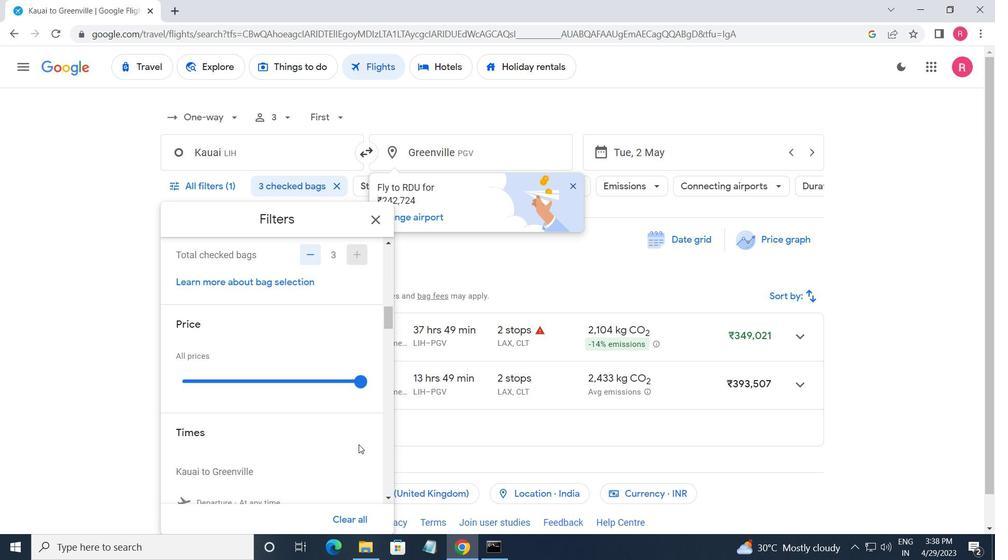 
Action: Mouse moved to (358, 320)
Screenshot: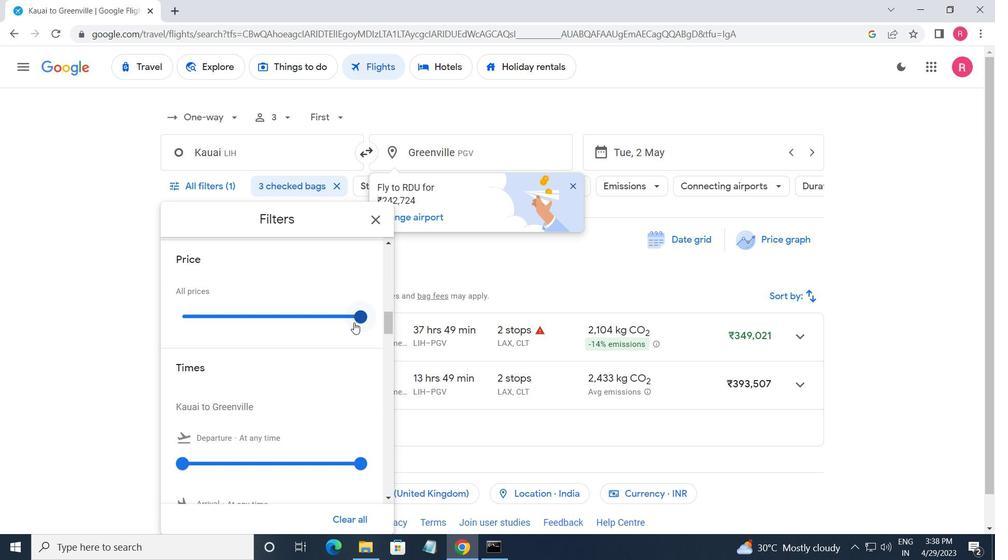 
Action: Mouse pressed left at (358, 320)
Screenshot: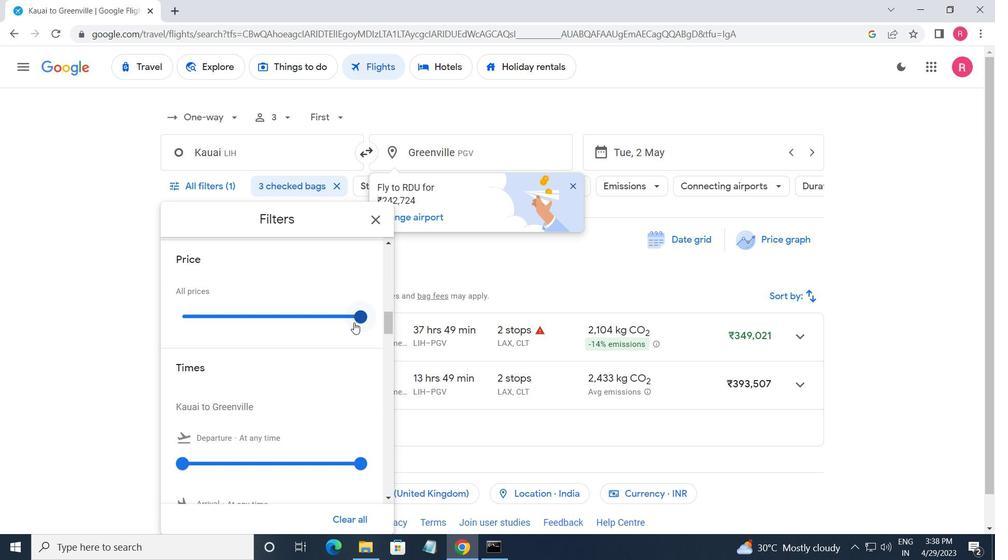 
Action: Mouse moved to (169, 345)
Screenshot: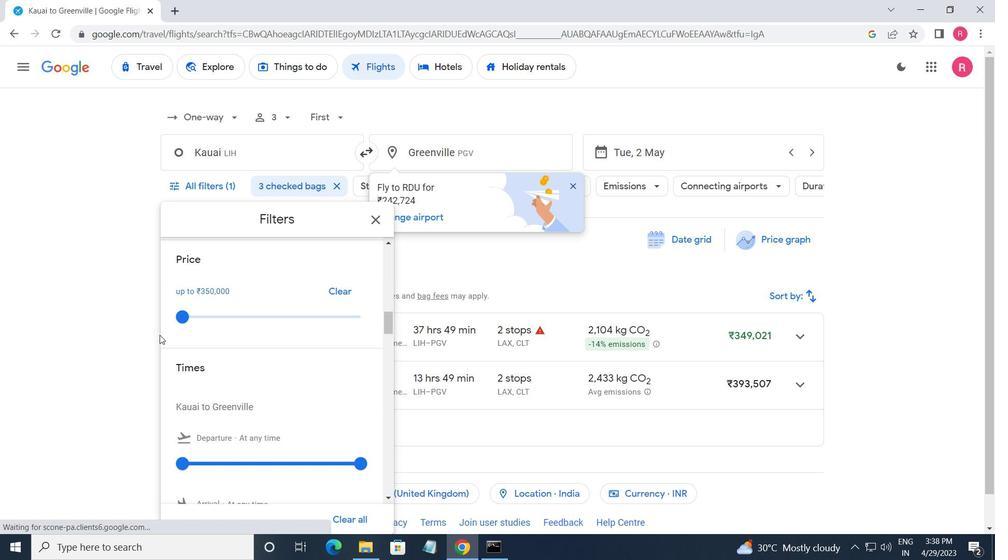 
Action: Mouse scrolled (169, 345) with delta (0, 0)
Screenshot: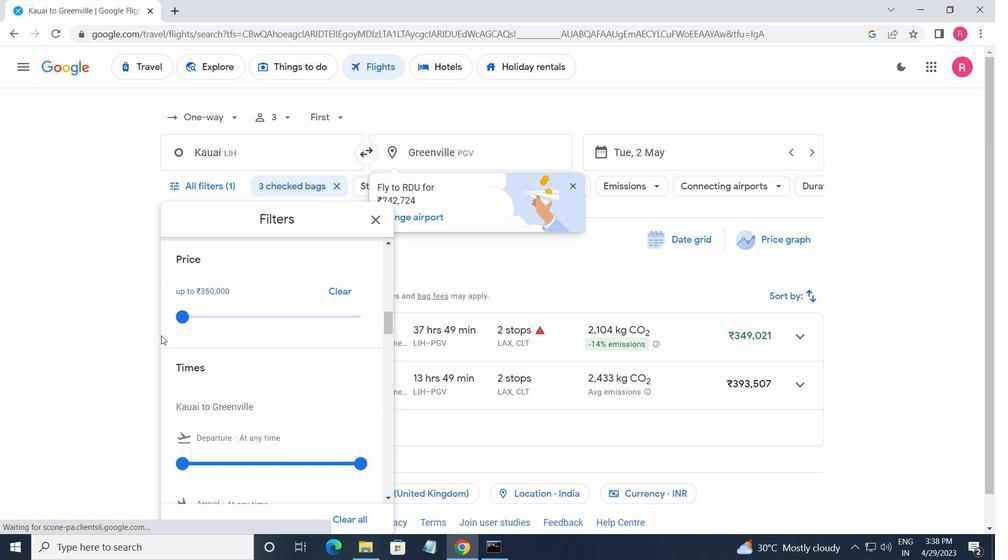 
Action: Mouse moved to (189, 395)
Screenshot: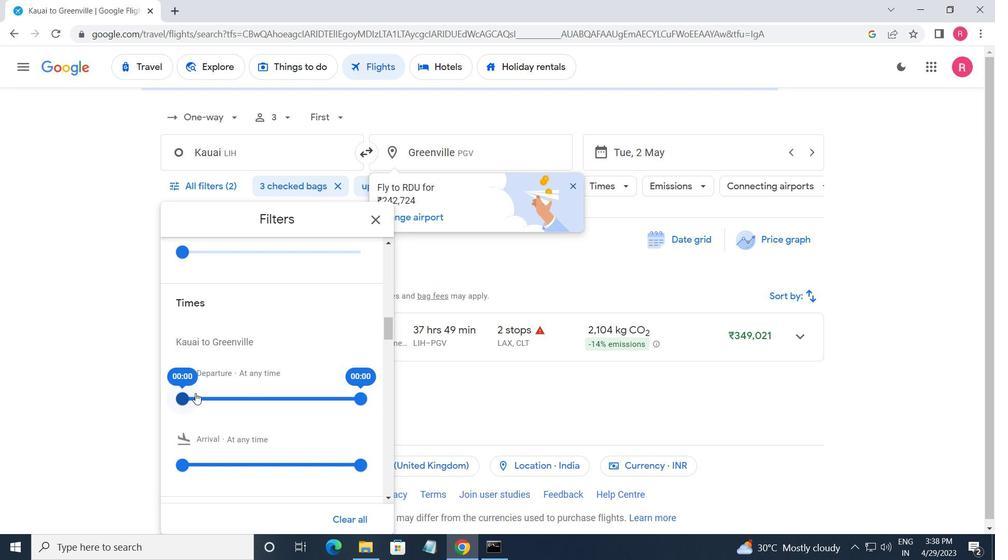 
Action: Mouse pressed left at (189, 395)
Screenshot: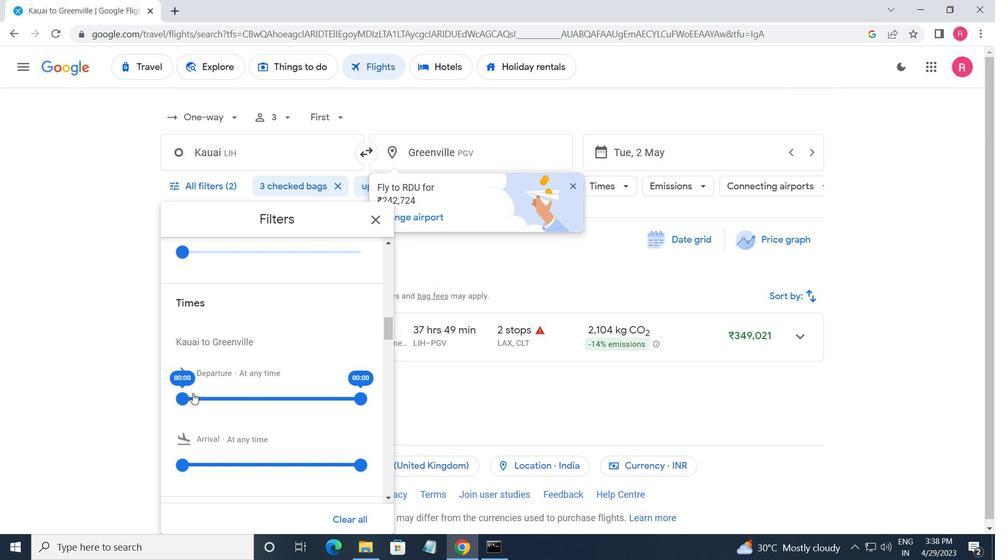 
Action: Mouse moved to (356, 405)
Screenshot: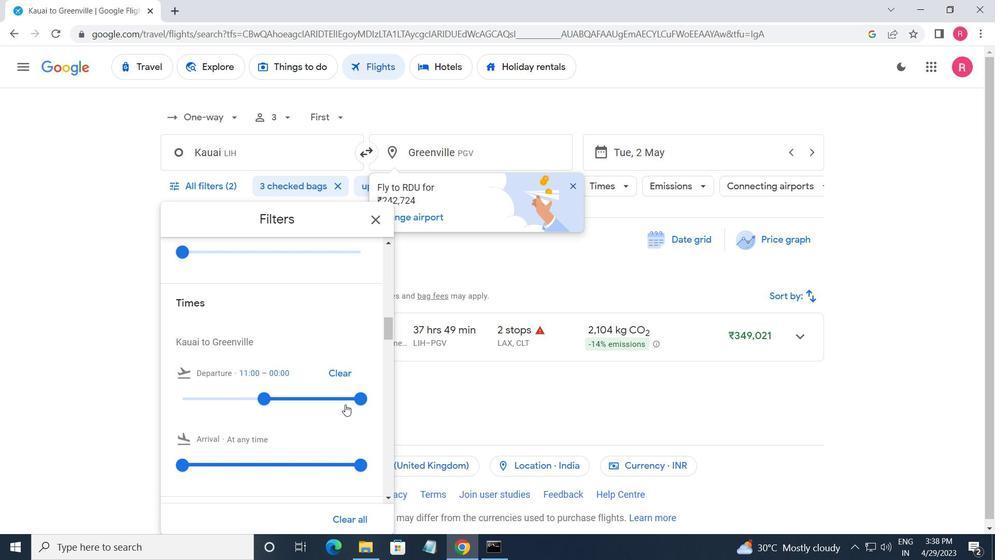 
Action: Mouse pressed left at (356, 405)
Screenshot: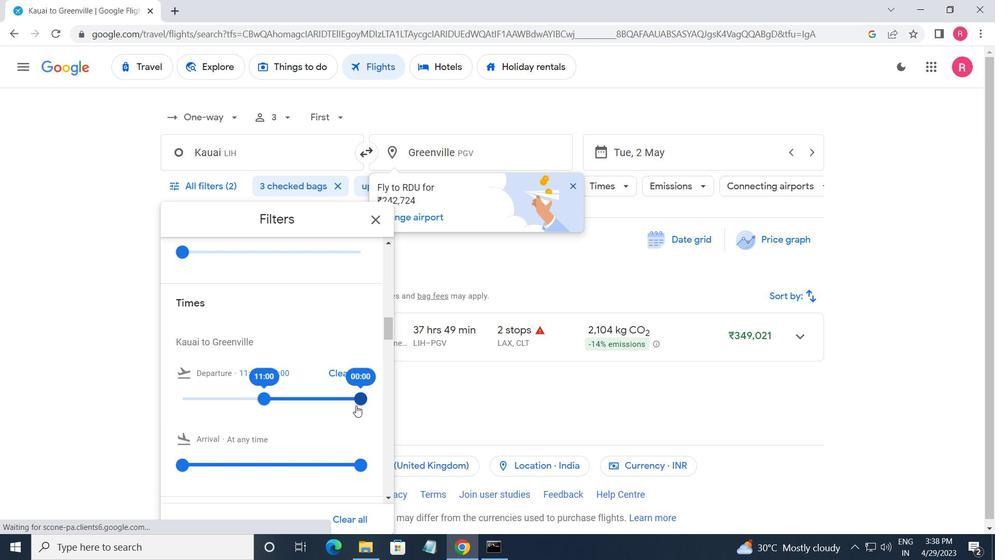 
Action: Mouse moved to (385, 223)
Screenshot: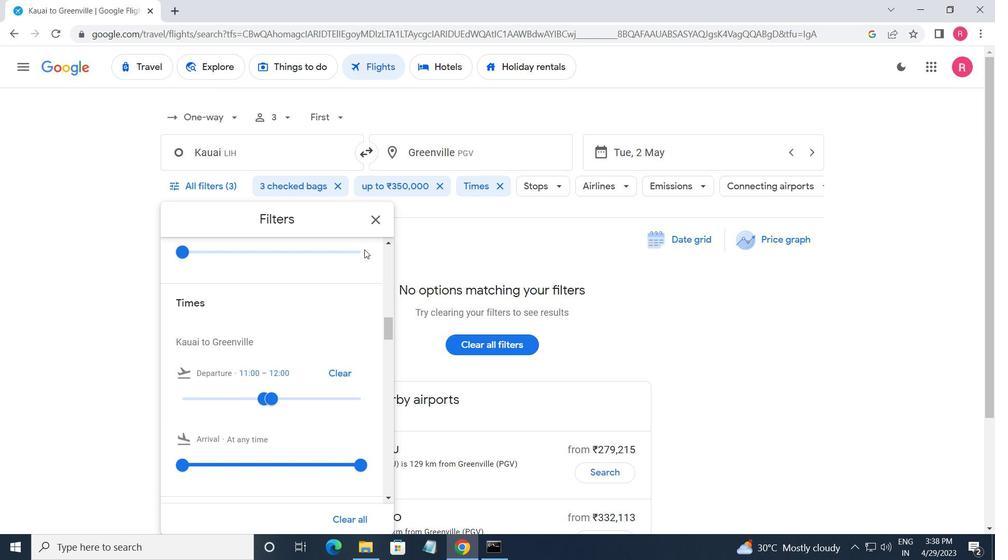 
Action: Mouse pressed left at (385, 223)
Screenshot: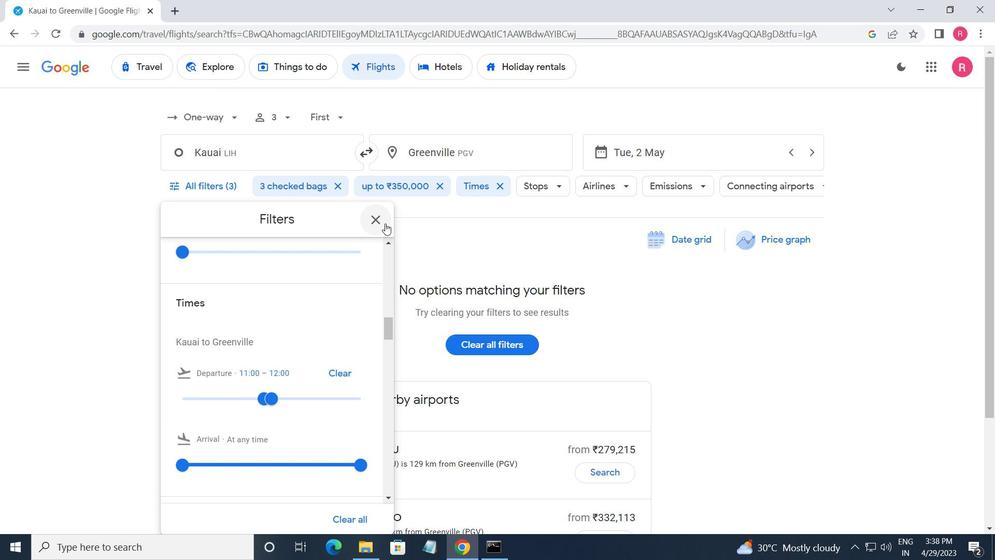 
